Task: Search one way flight ticket for 2 adults, 2 infants in seat and 1 infant on lap in first from Akron/canton: Akron-canton Regional Airport to Gillette: Gillette Campbell County Airport on 5-1-2023. Choice of flights is JetBlue. Number of bags: 1 checked bag. Price is upto 75000. Outbound departure time preference is 23:30.
Action: Mouse moved to (225, 247)
Screenshot: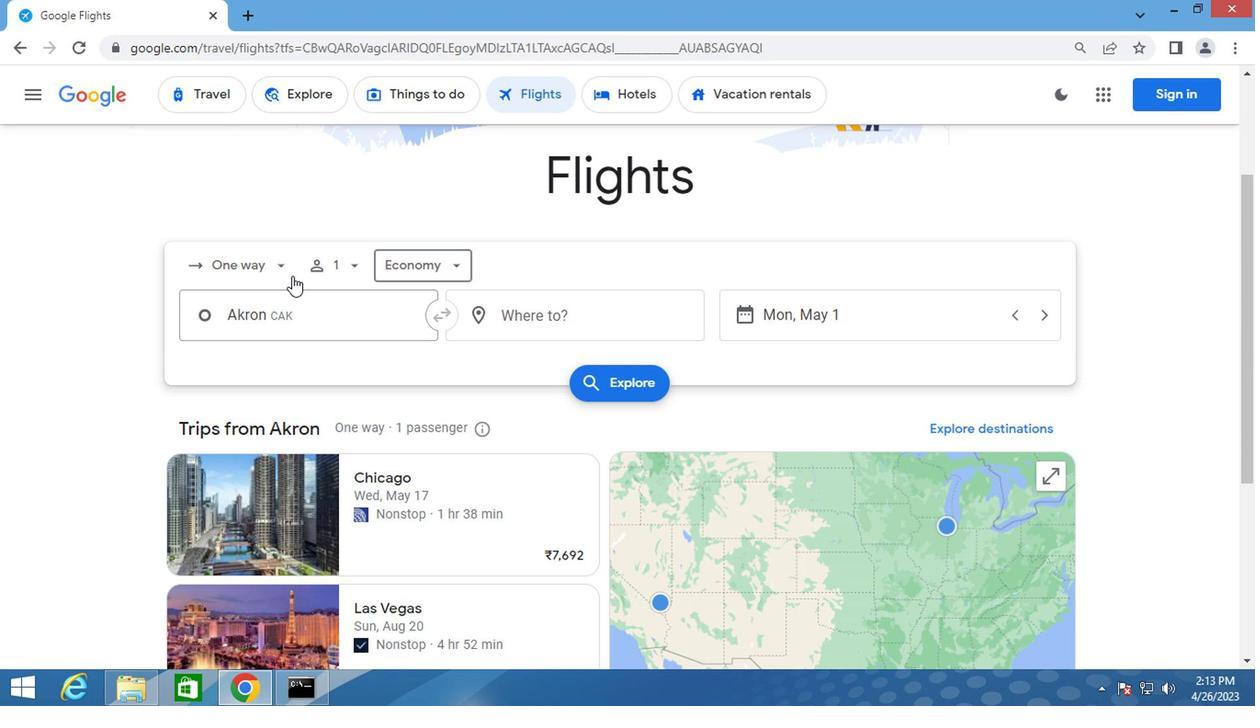 
Action: Mouse pressed left at (225, 247)
Screenshot: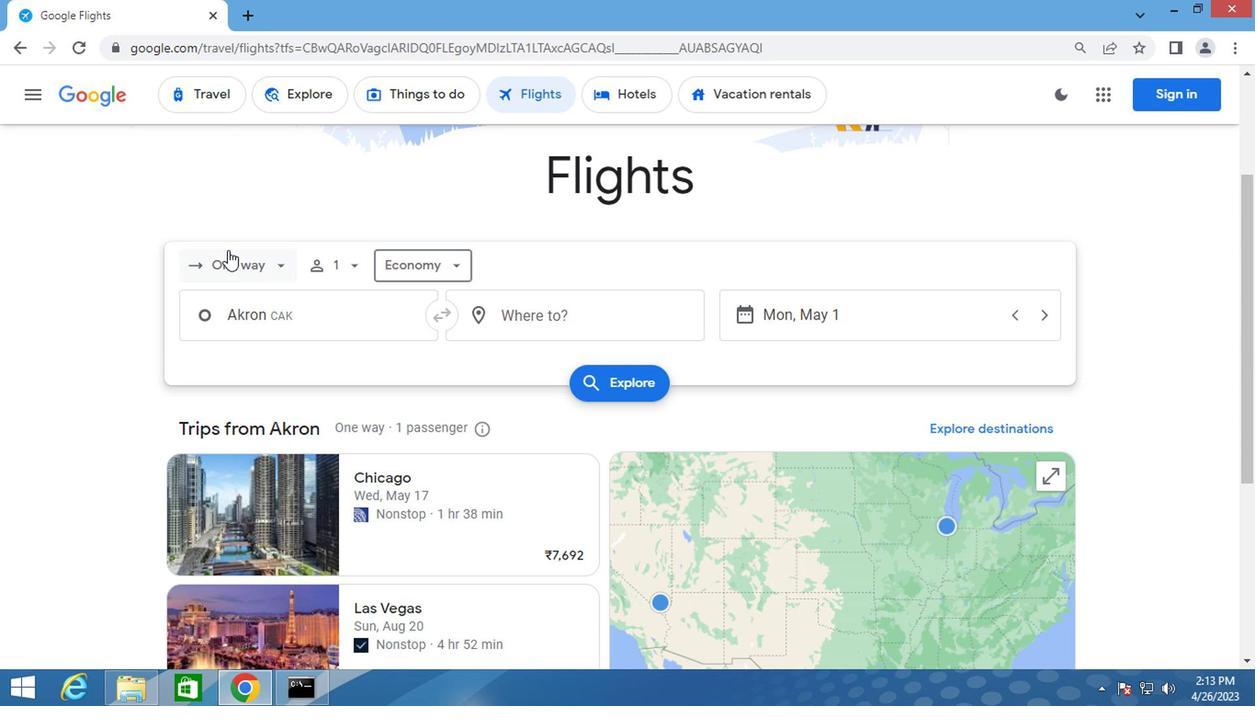 
Action: Mouse moved to (232, 342)
Screenshot: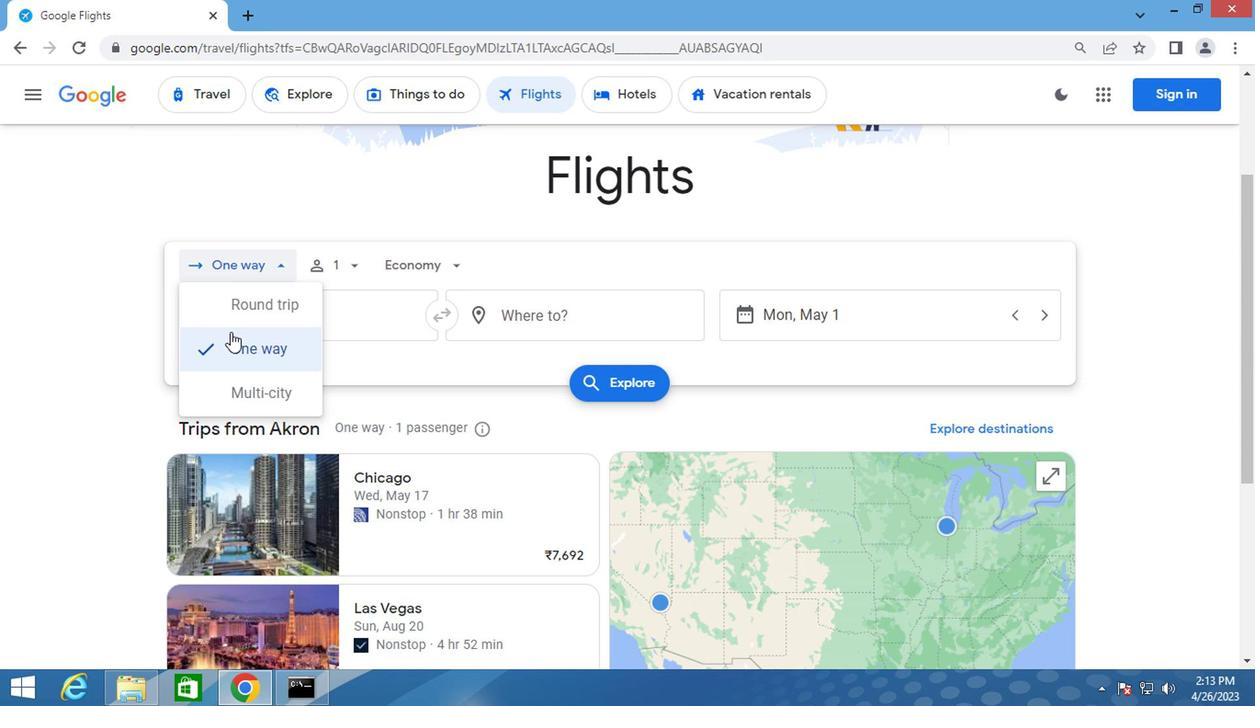 
Action: Mouse pressed left at (232, 342)
Screenshot: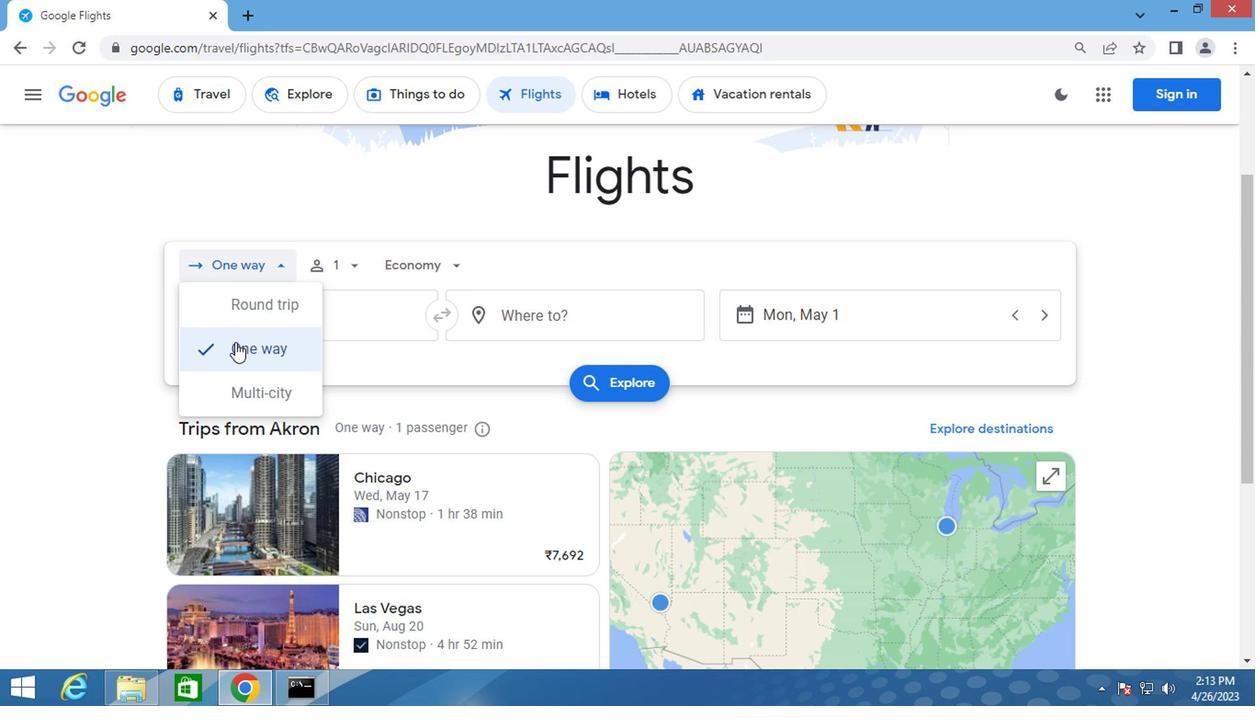 
Action: Mouse moved to (338, 265)
Screenshot: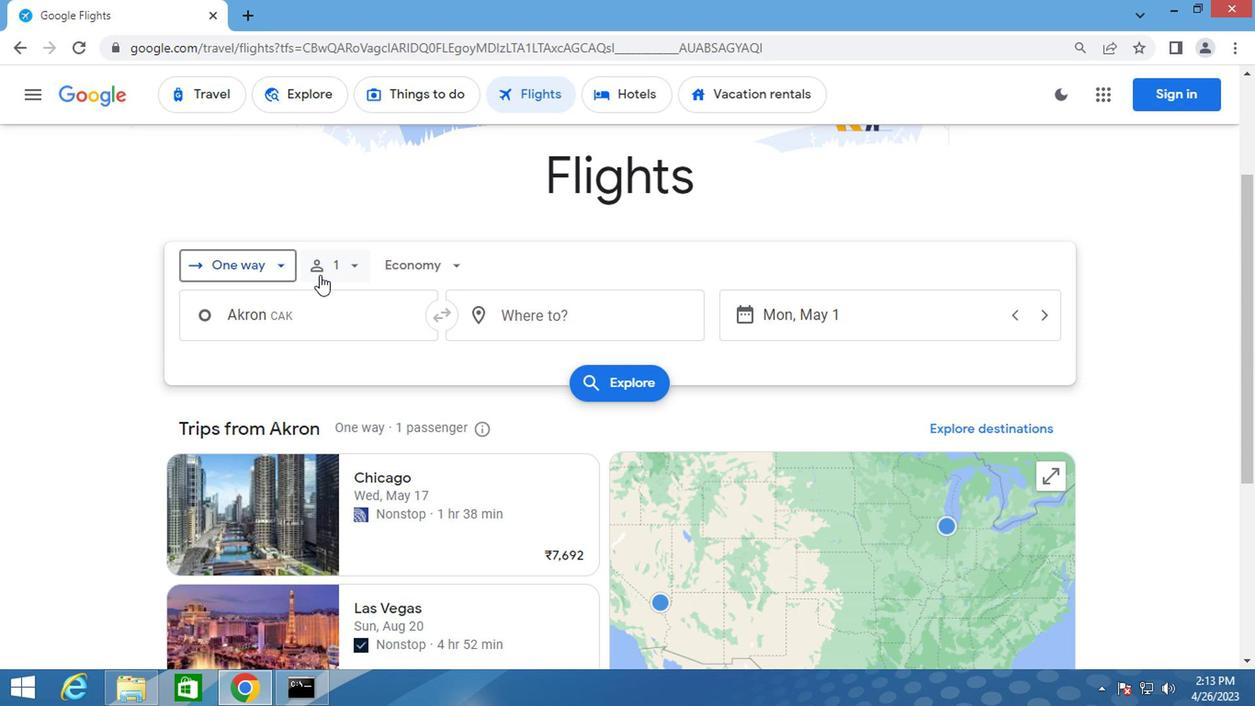 
Action: Mouse pressed left at (338, 265)
Screenshot: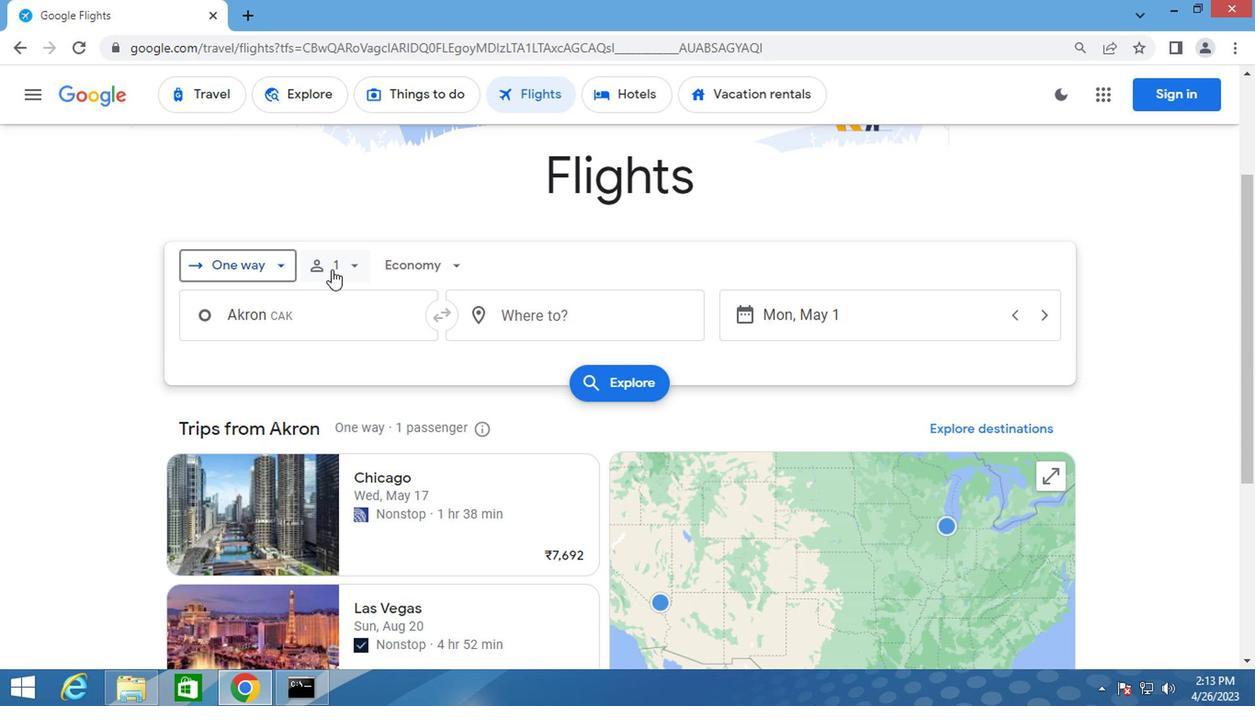 
Action: Mouse moved to (493, 319)
Screenshot: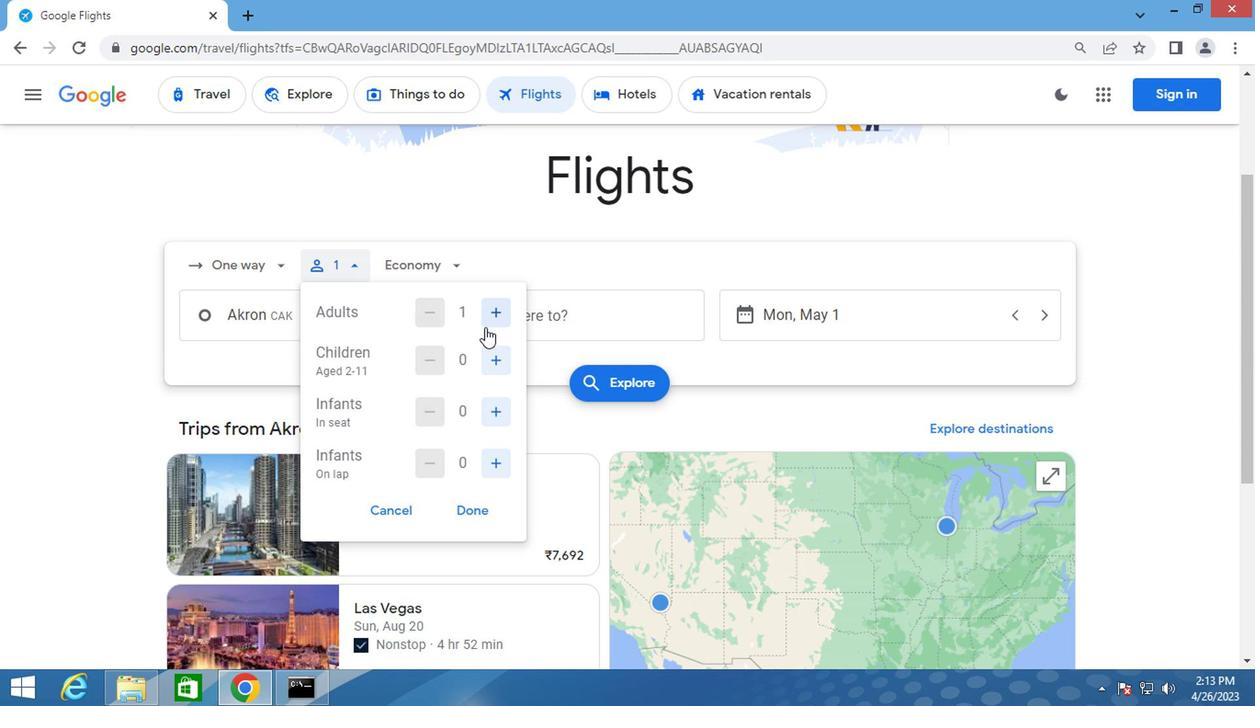 
Action: Mouse pressed left at (493, 319)
Screenshot: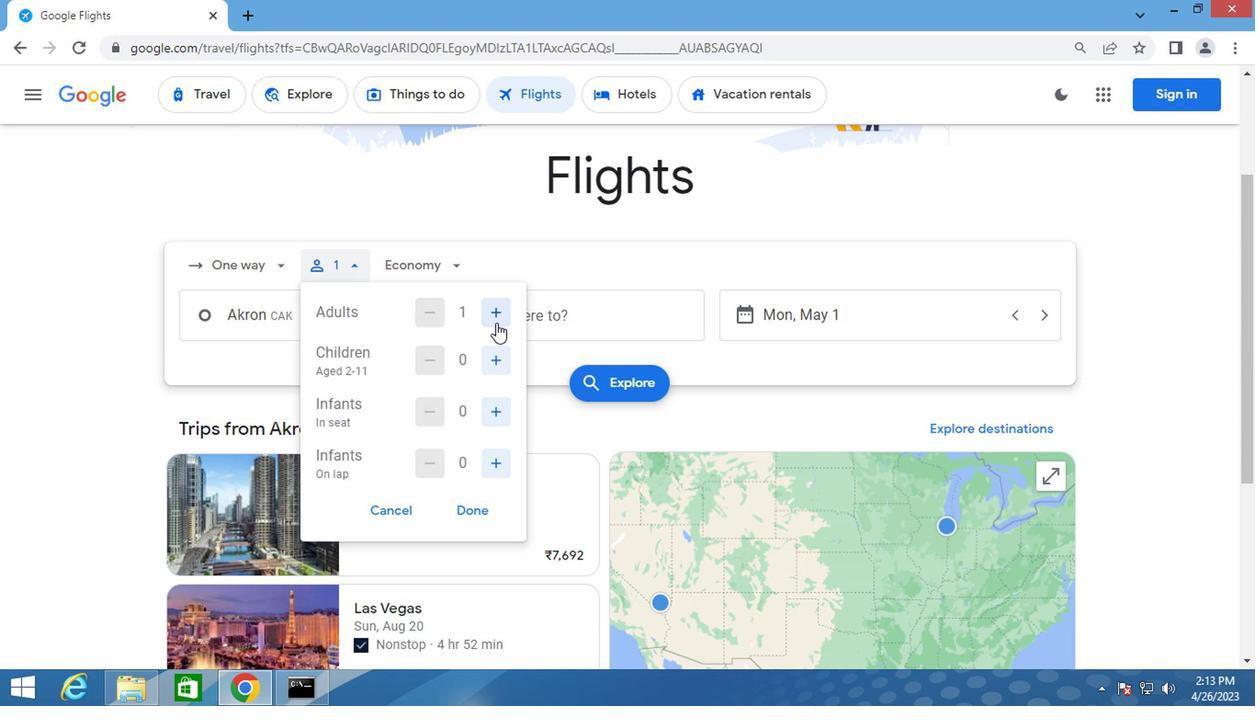 
Action: Mouse moved to (489, 410)
Screenshot: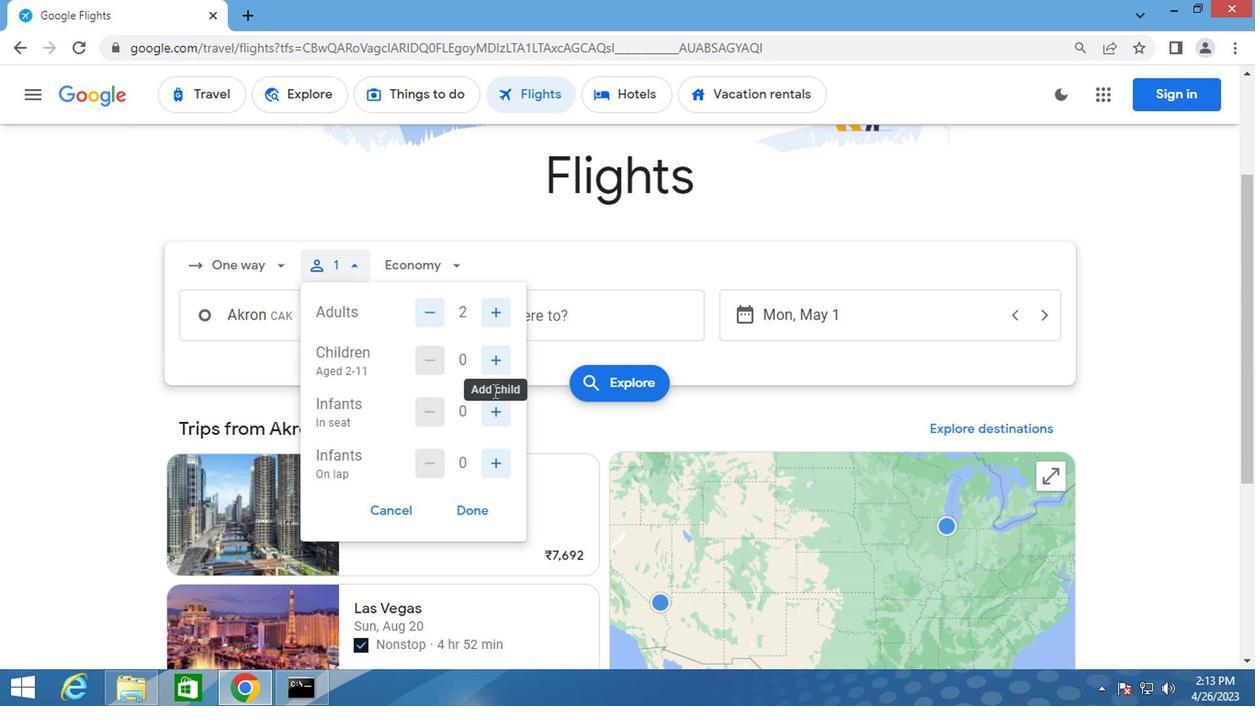 
Action: Mouse pressed left at (489, 410)
Screenshot: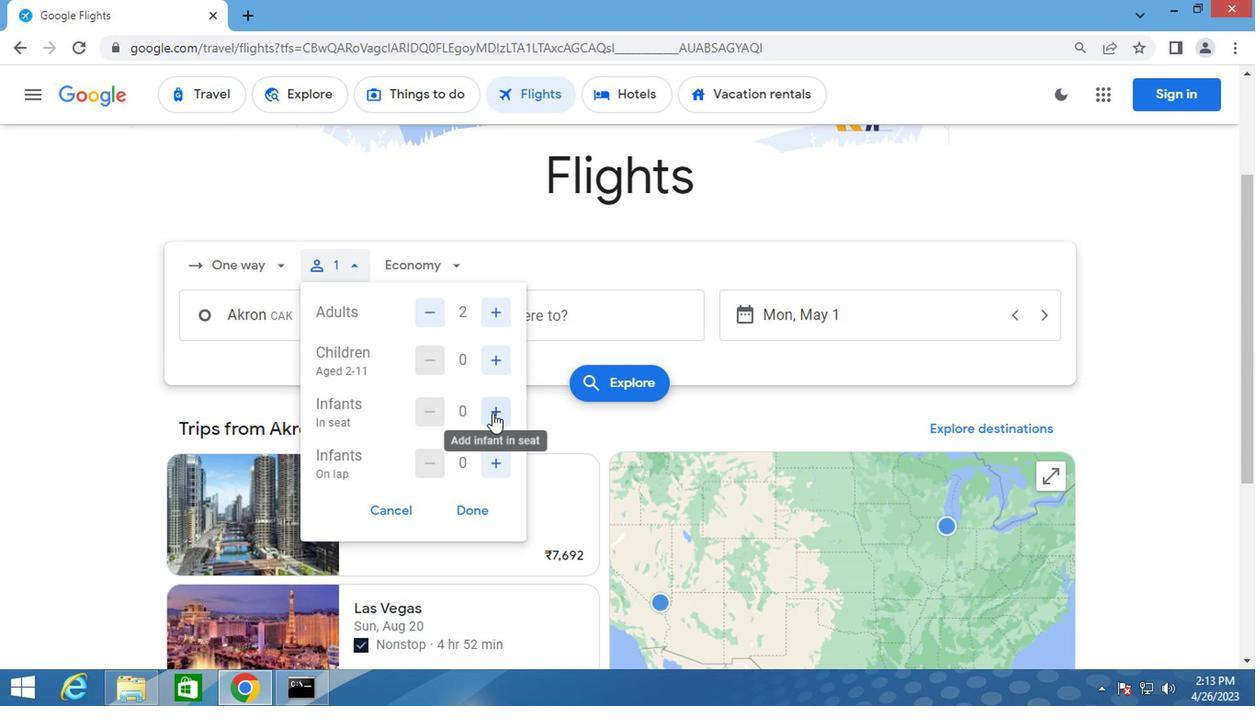 
Action: Mouse pressed left at (489, 410)
Screenshot: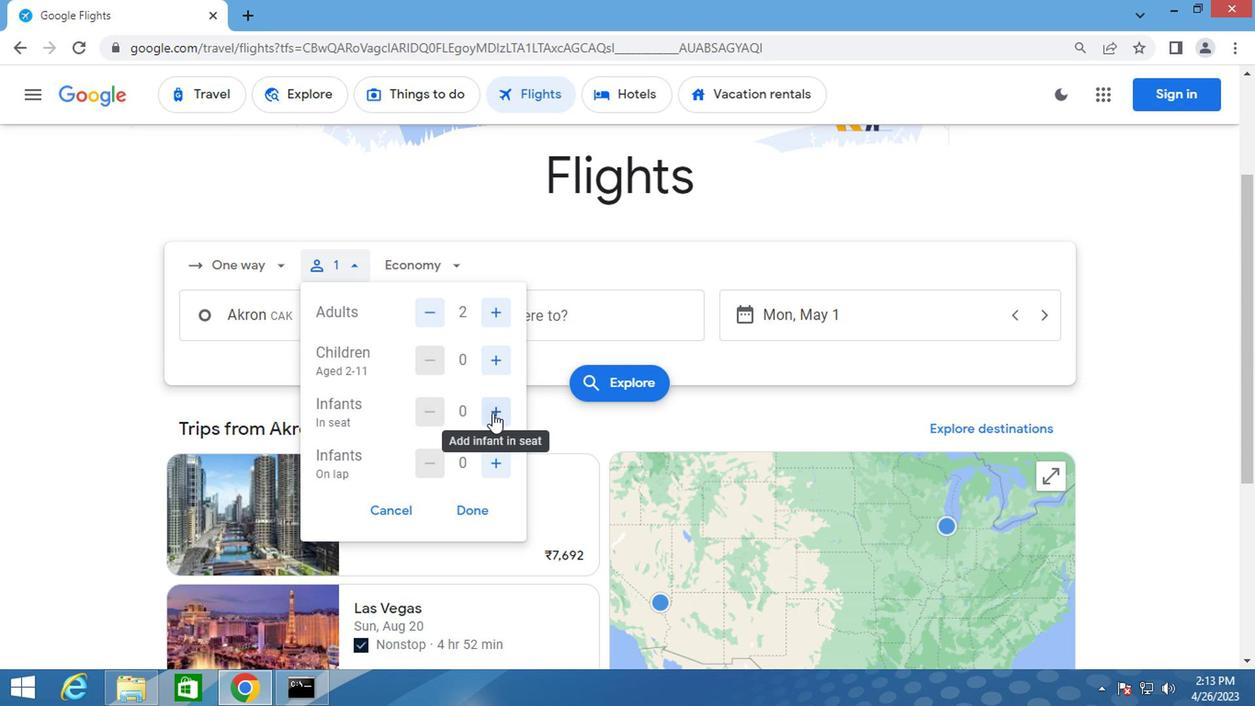 
Action: Mouse moved to (493, 451)
Screenshot: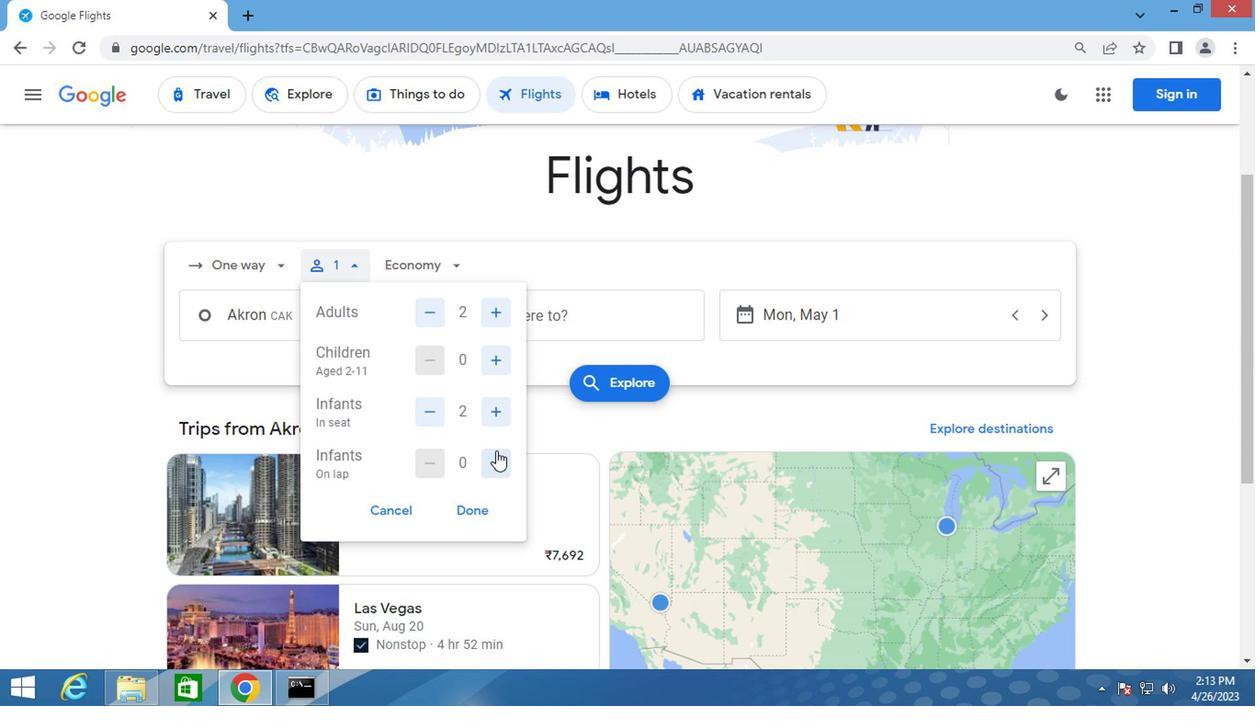 
Action: Mouse pressed left at (493, 451)
Screenshot: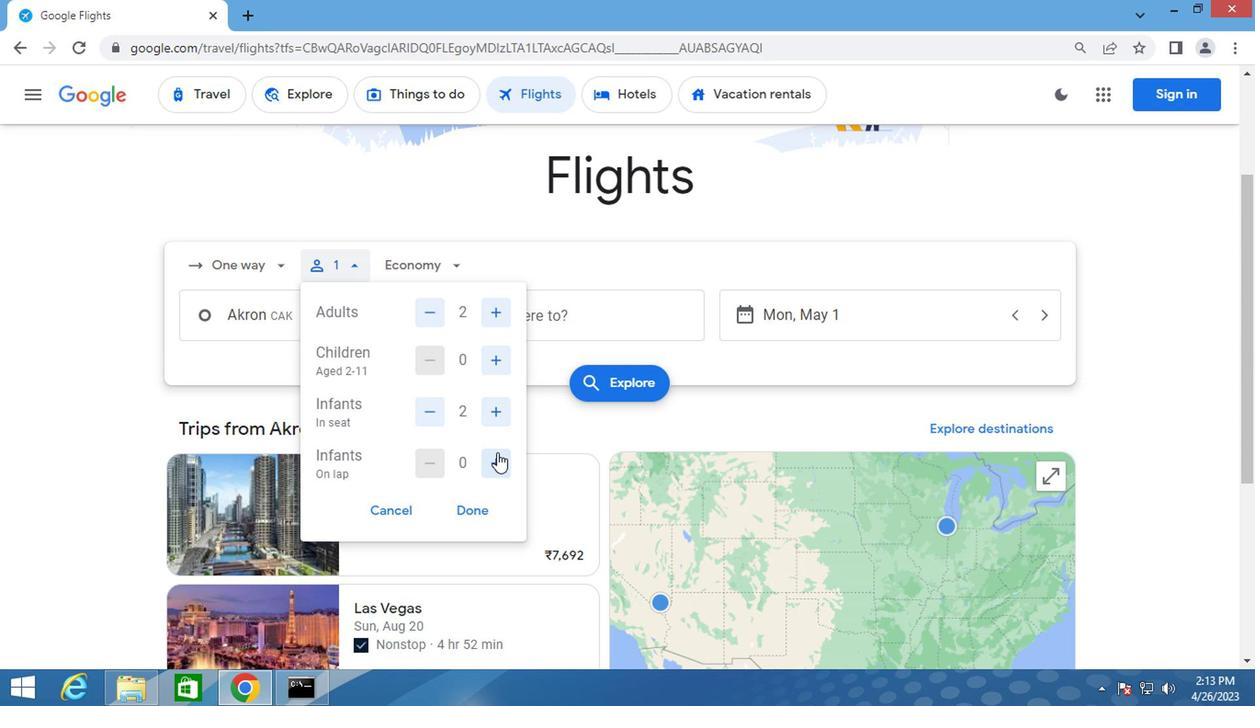 
Action: Mouse moved to (423, 274)
Screenshot: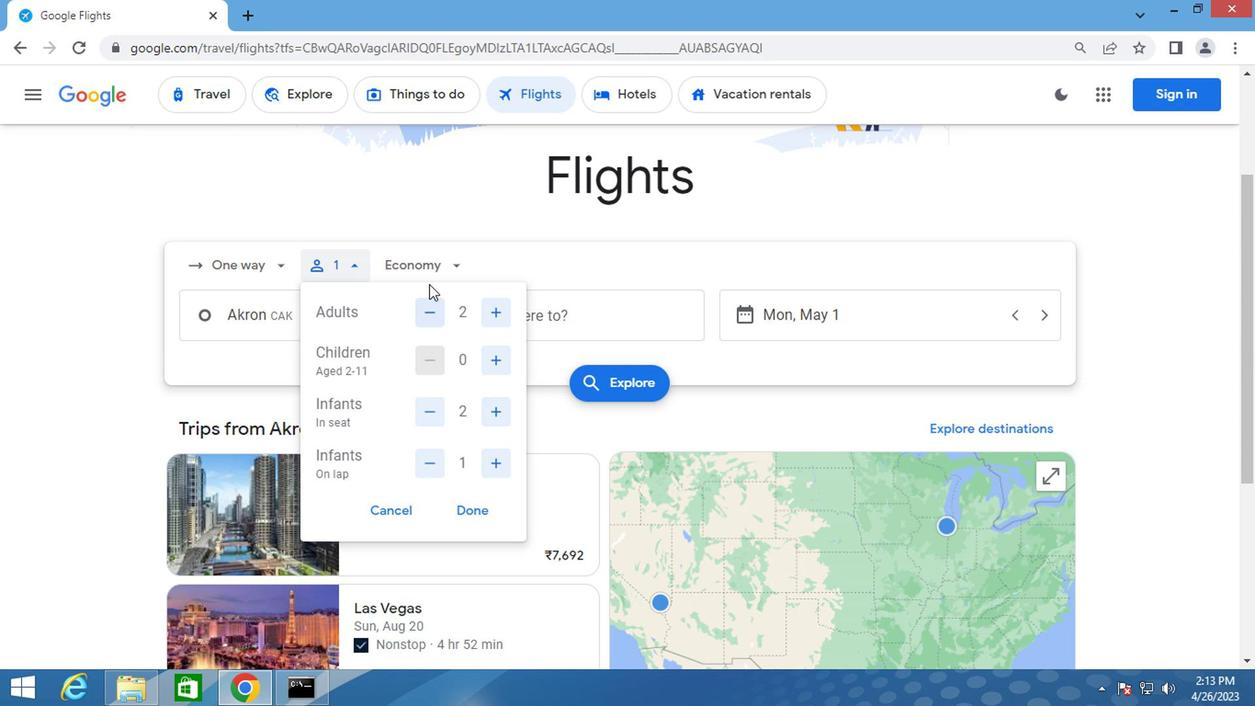 
Action: Mouse pressed left at (423, 274)
Screenshot: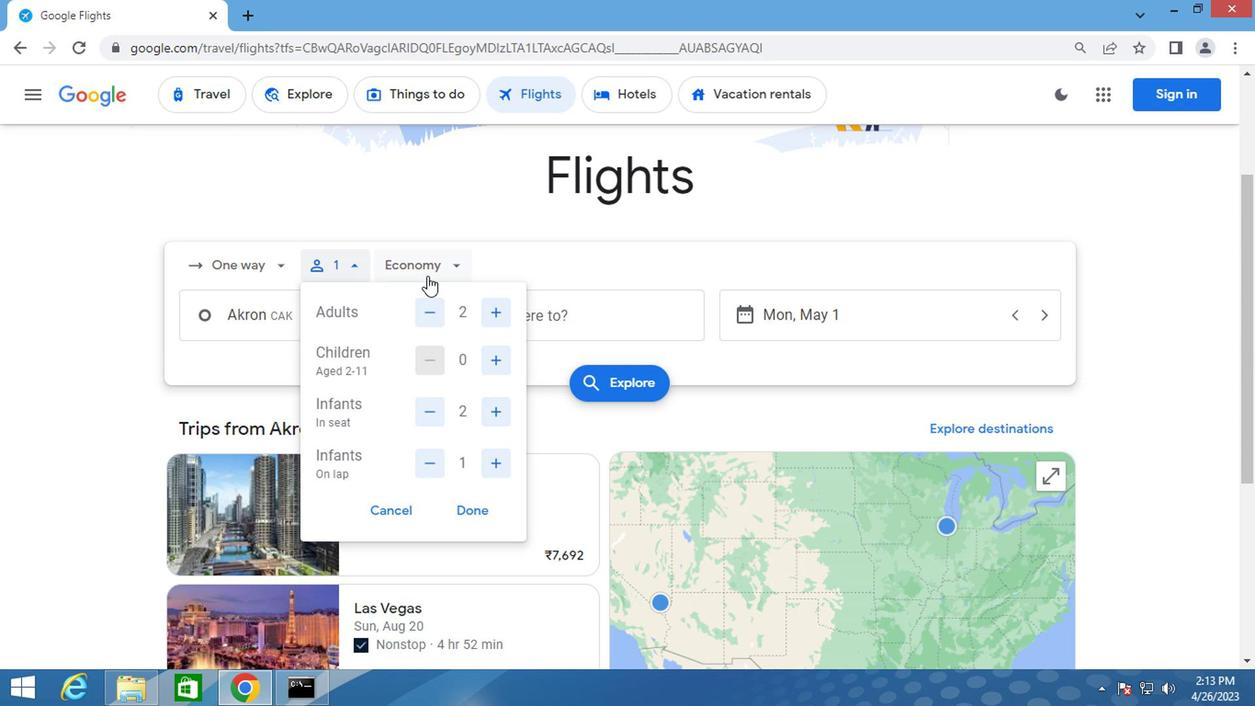 
Action: Mouse moved to (429, 428)
Screenshot: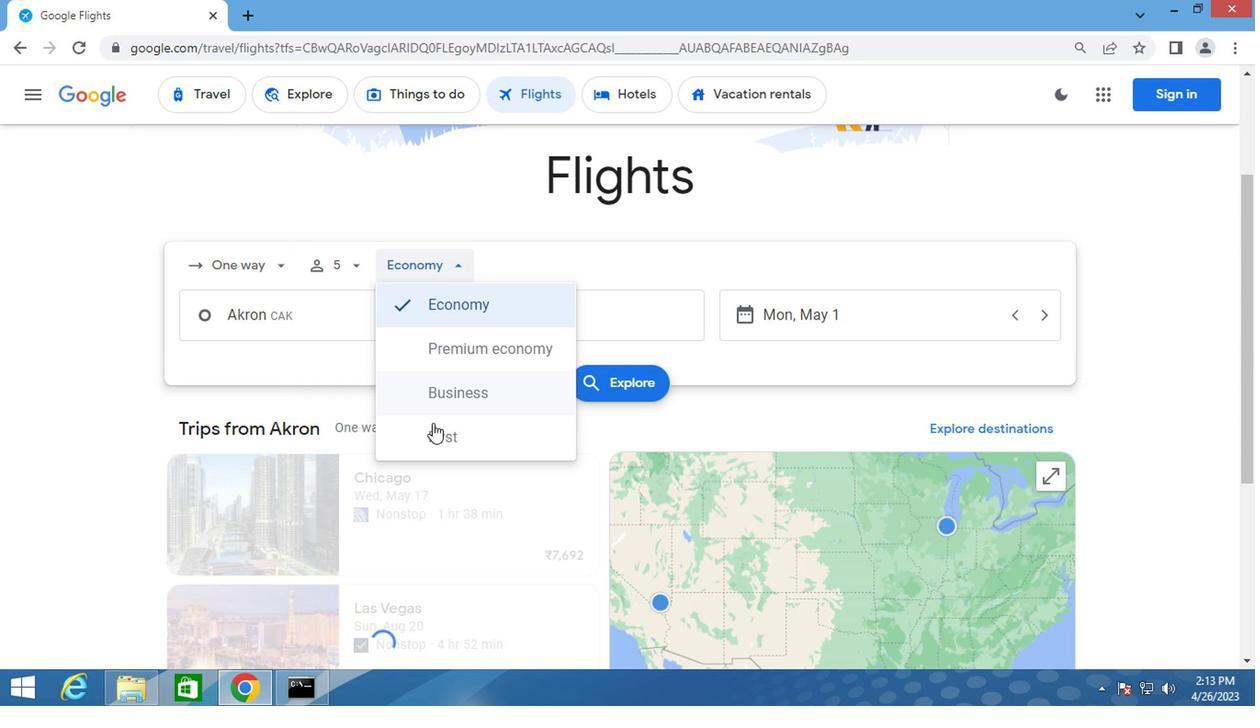 
Action: Mouse pressed left at (429, 428)
Screenshot: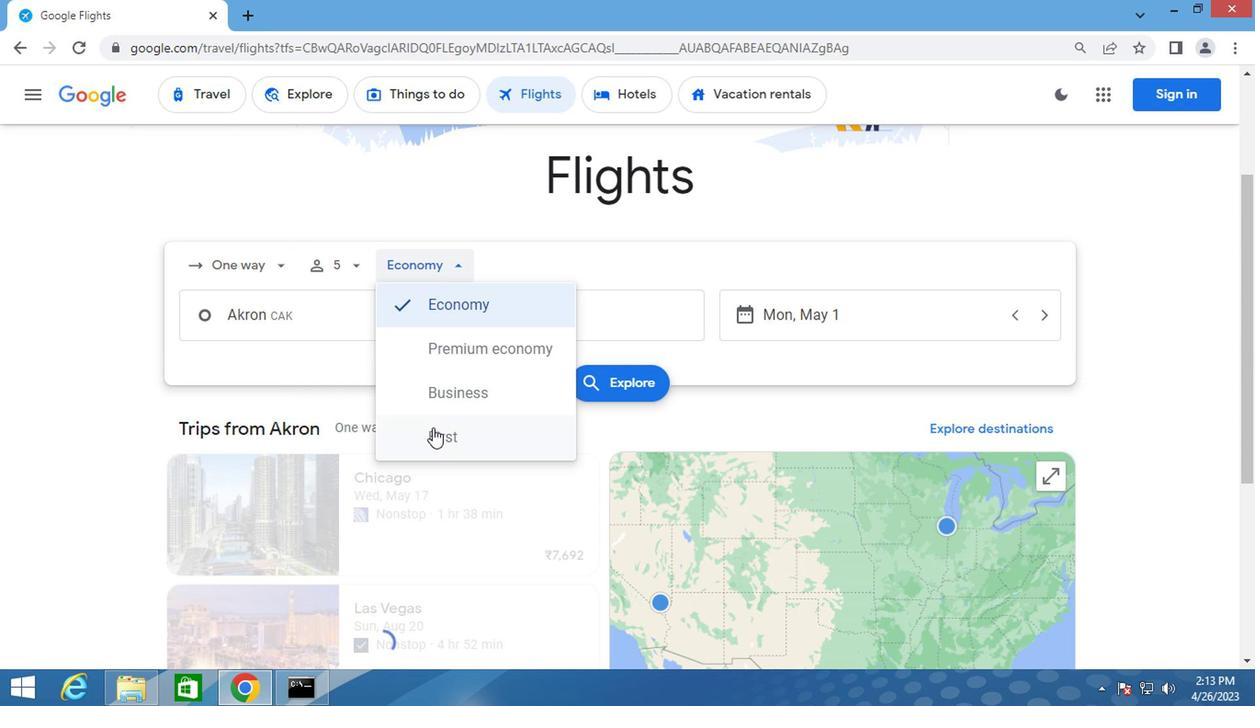 
Action: Mouse moved to (321, 325)
Screenshot: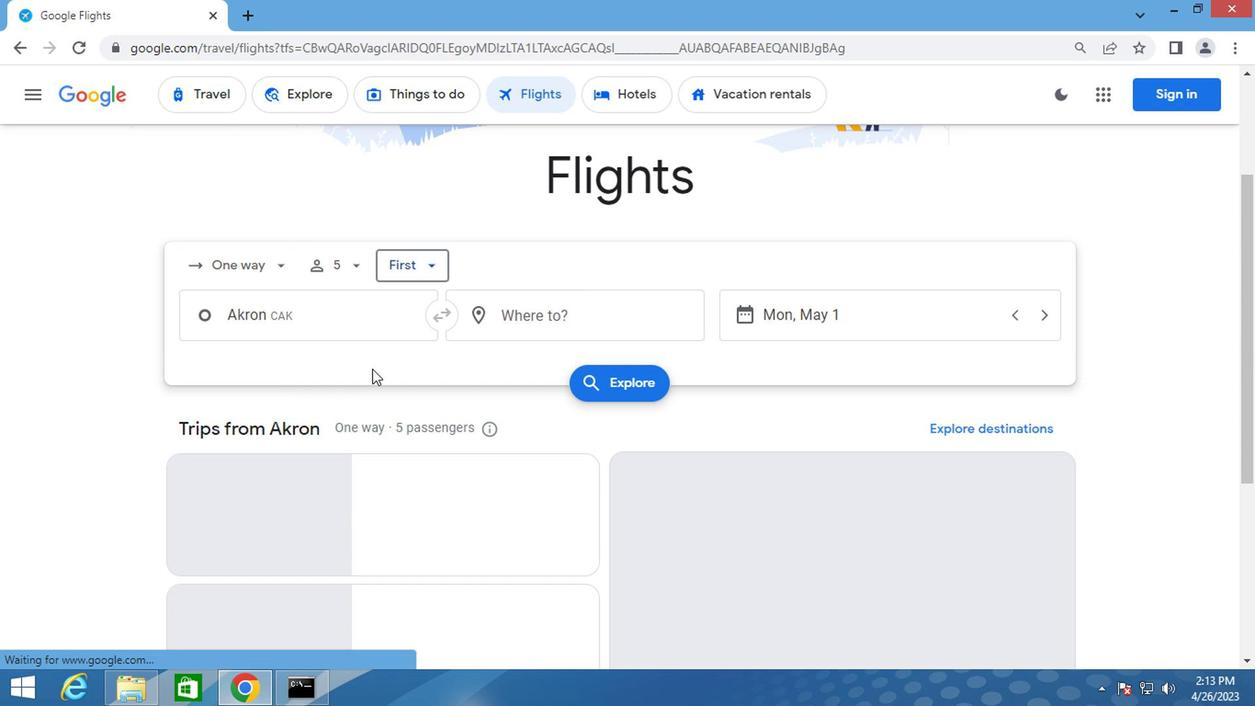 
Action: Mouse pressed left at (321, 325)
Screenshot: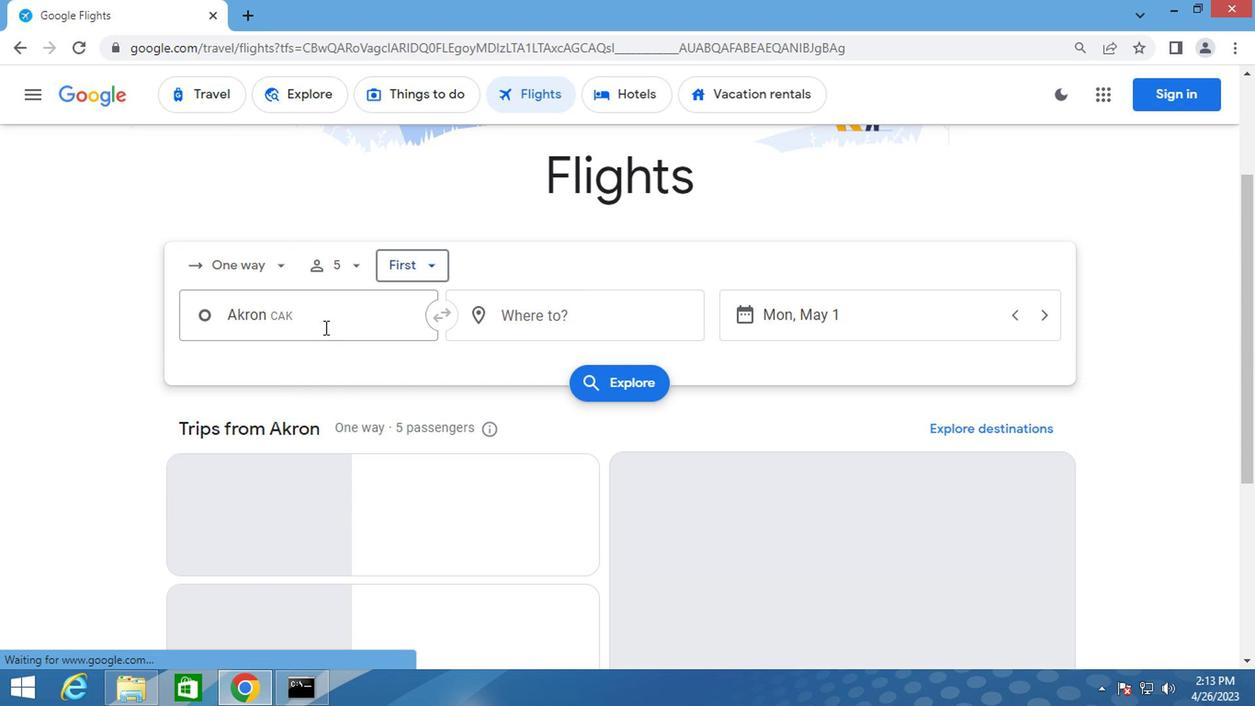 
Action: Mouse moved to (320, 323)
Screenshot: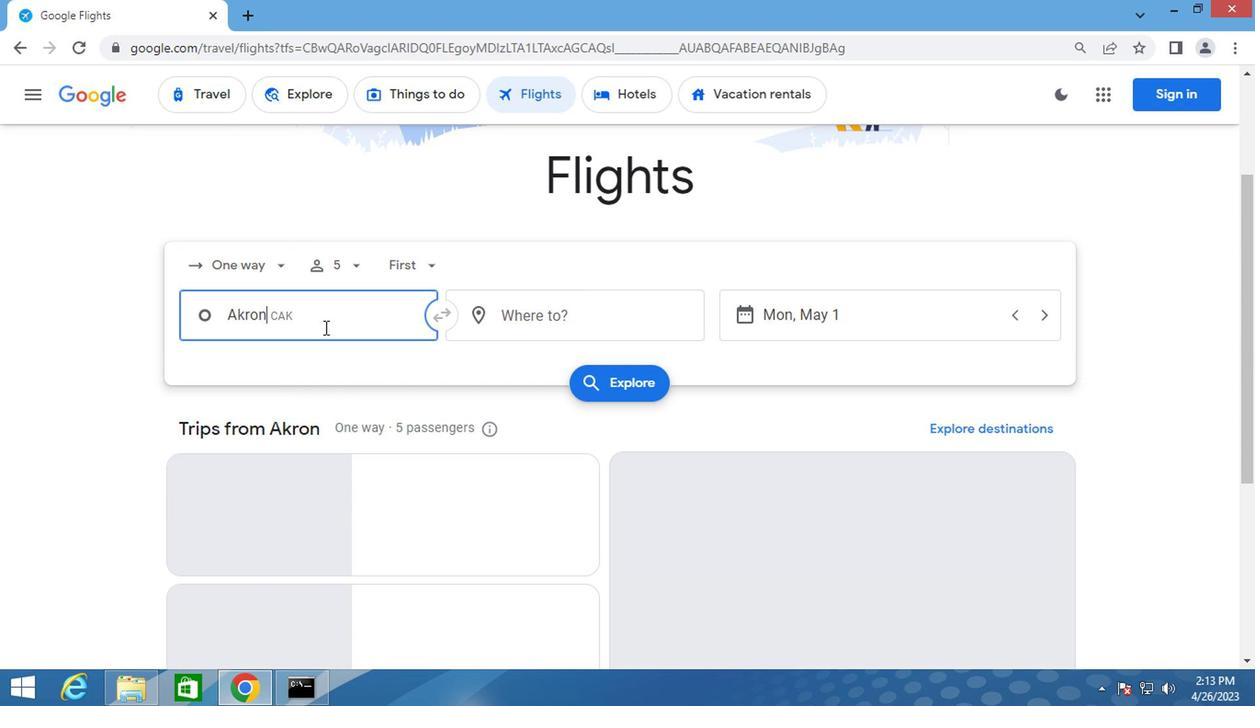 
Action: Key pressed akron
Screenshot: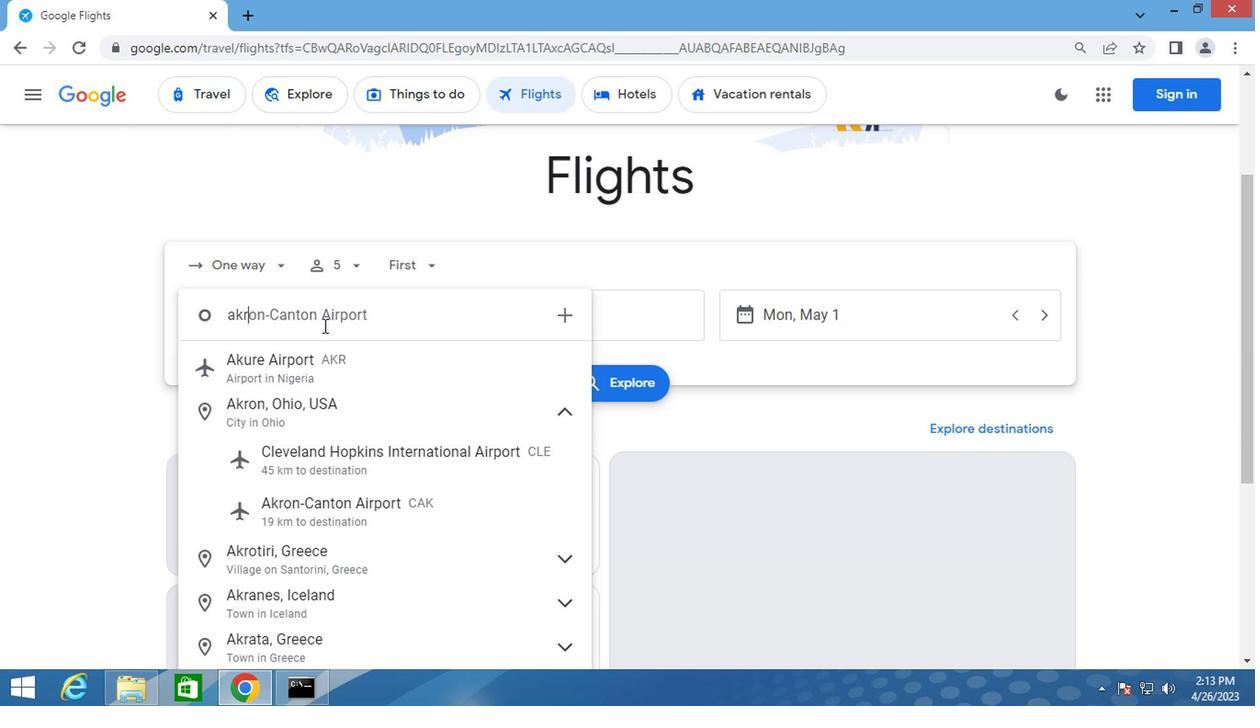 
Action: Mouse moved to (292, 454)
Screenshot: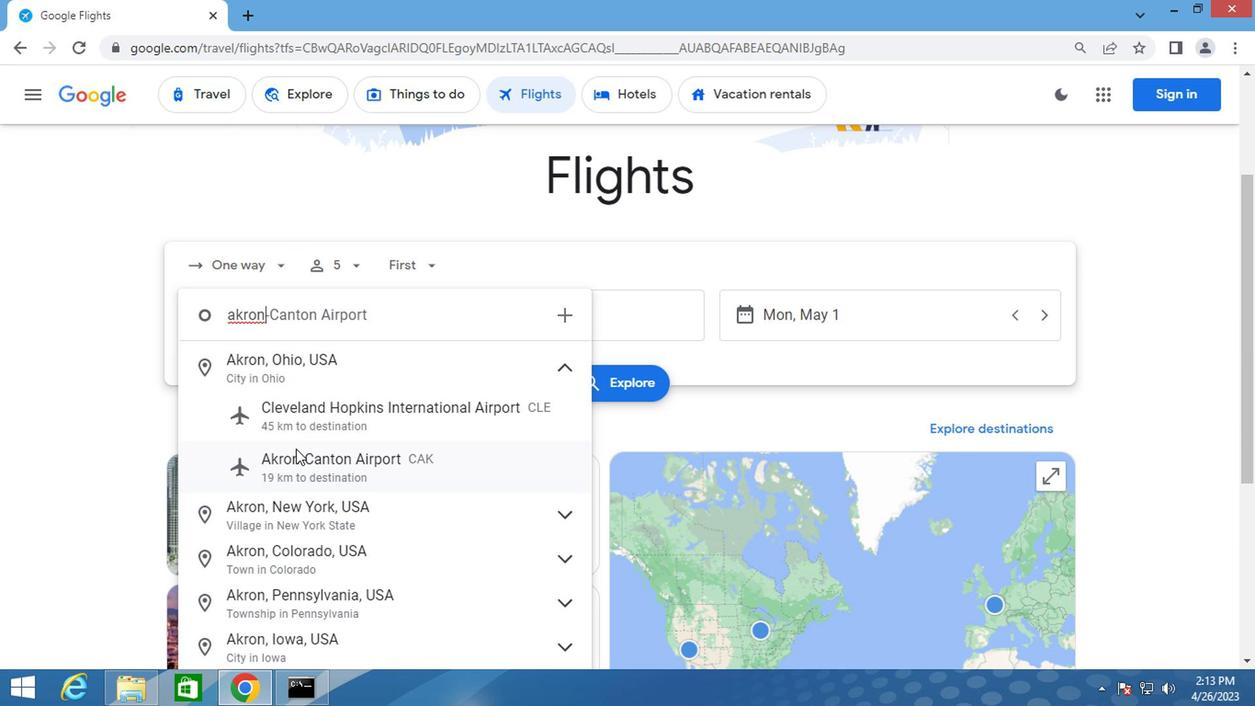 
Action: Mouse pressed left at (292, 454)
Screenshot: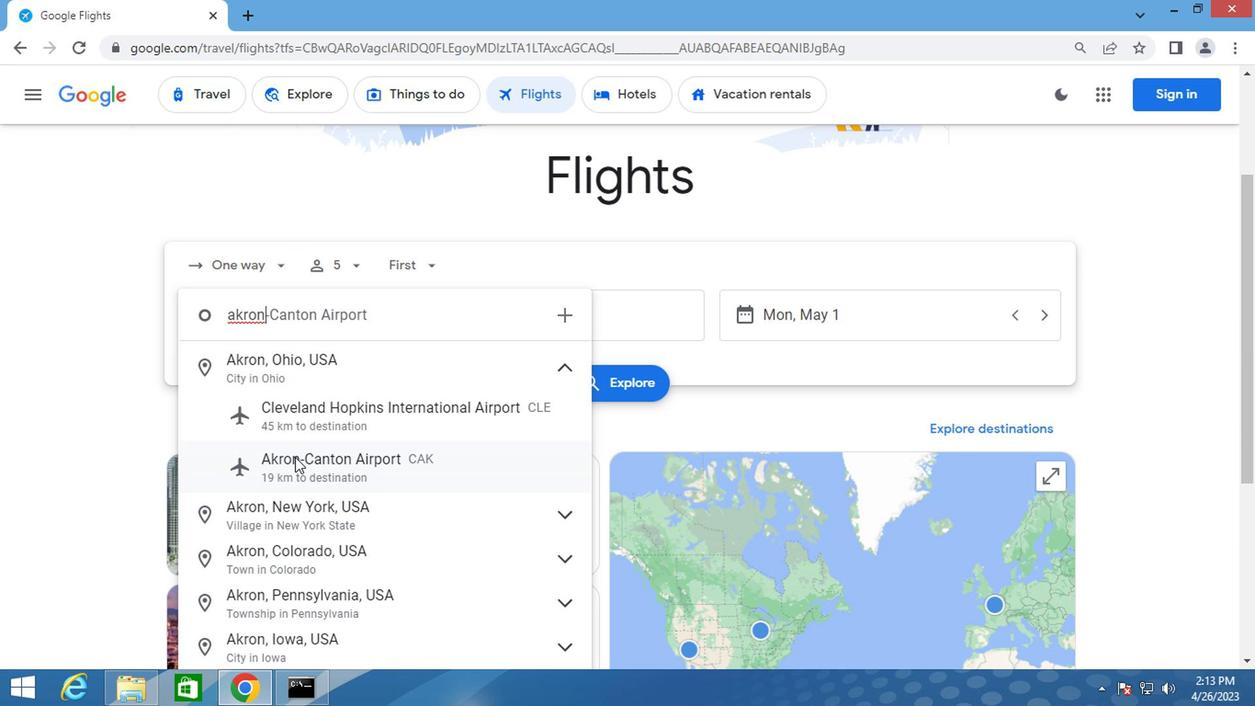 
Action: Mouse moved to (558, 308)
Screenshot: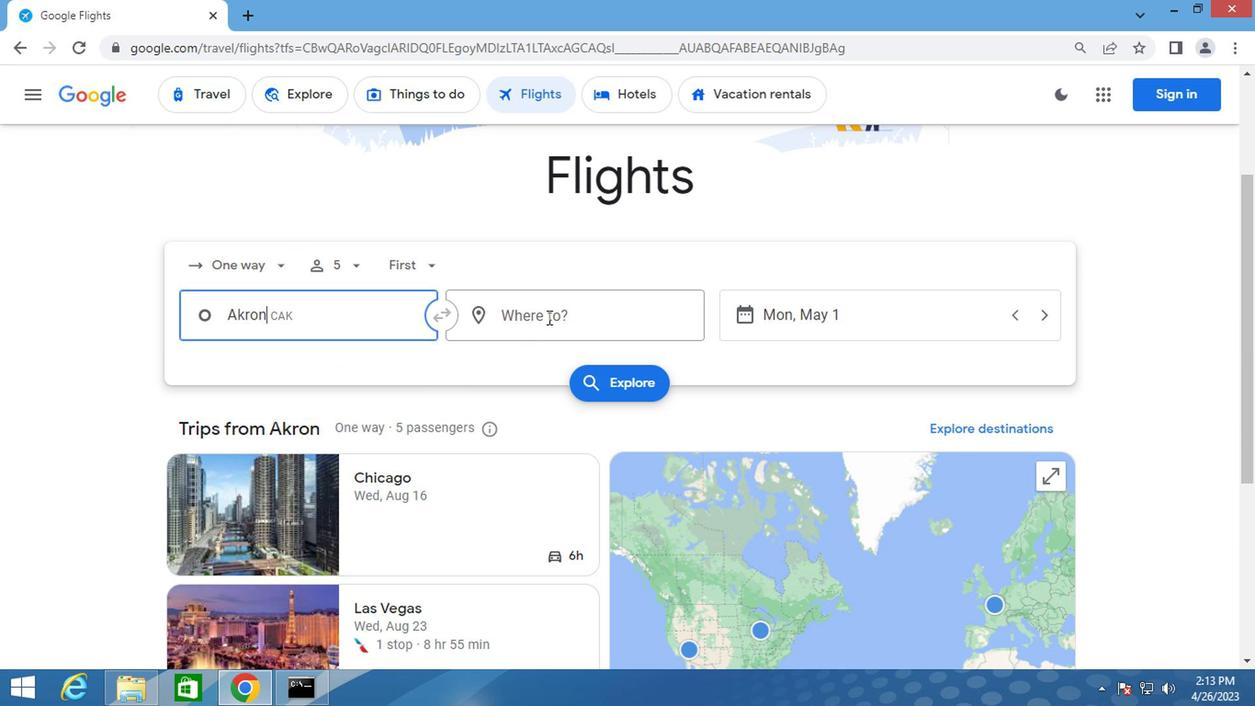 
Action: Mouse pressed left at (558, 308)
Screenshot: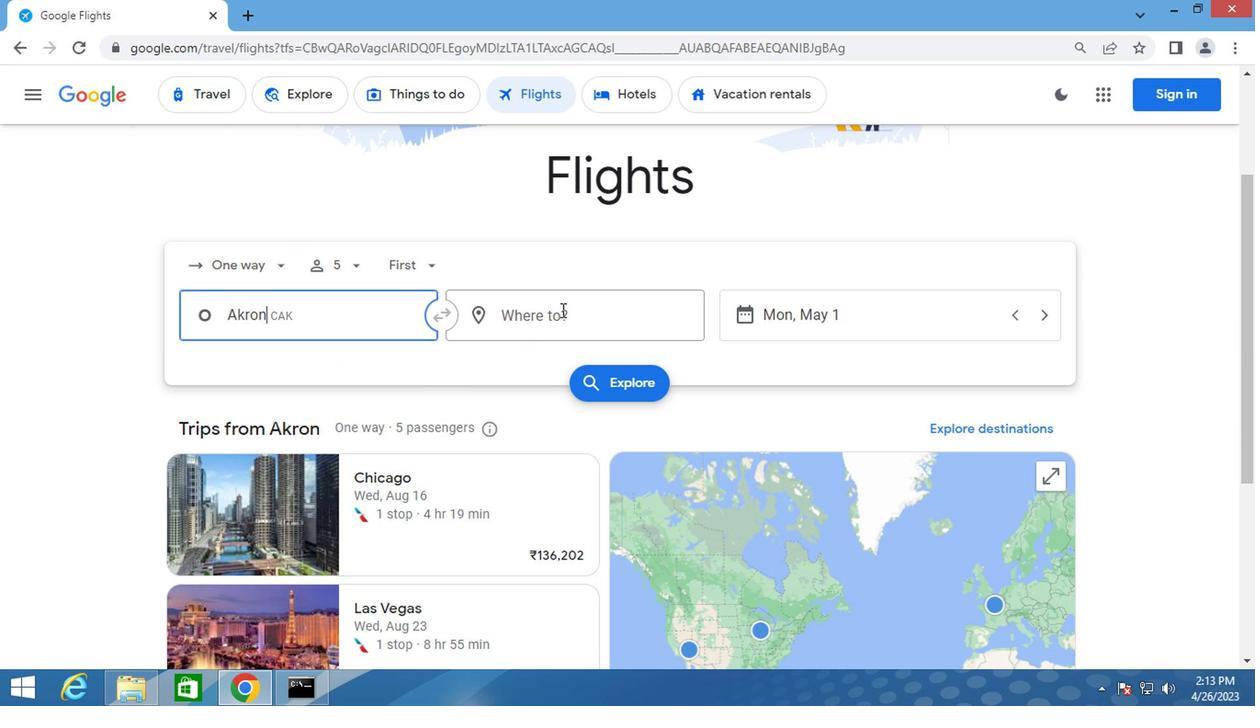 
Action: Mouse moved to (525, 311)
Screenshot: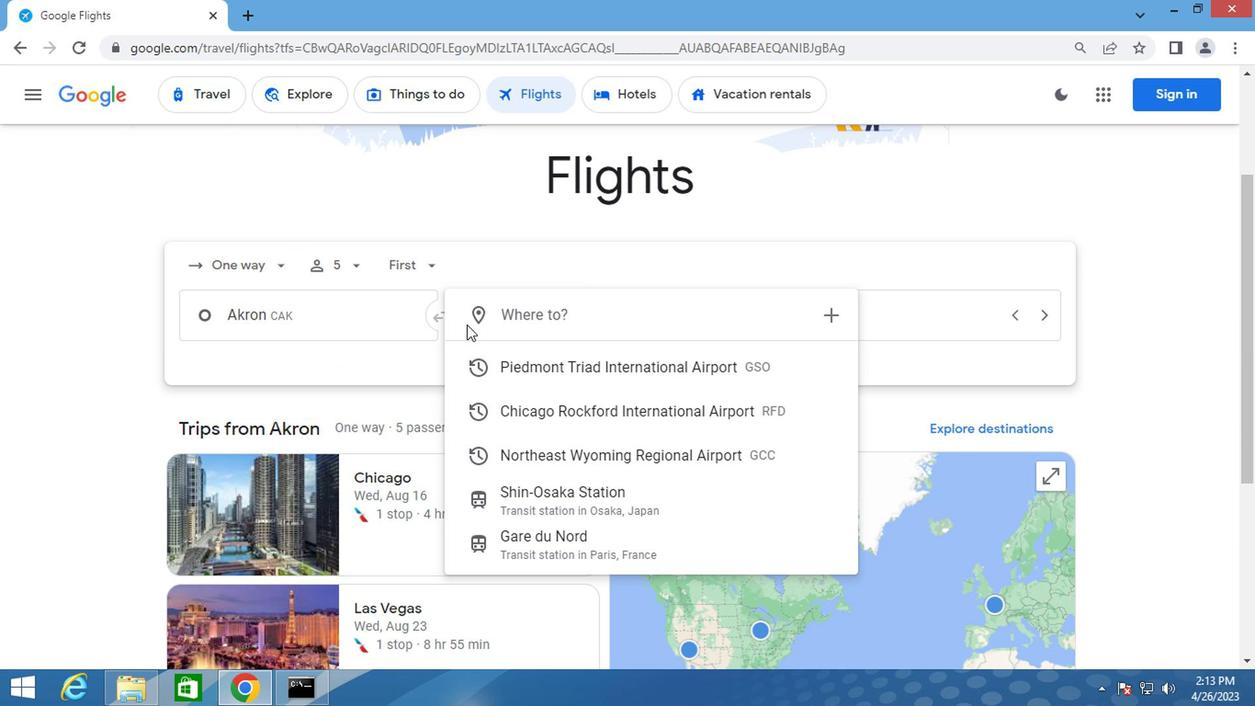 
Action: Key pressed gille
Screenshot: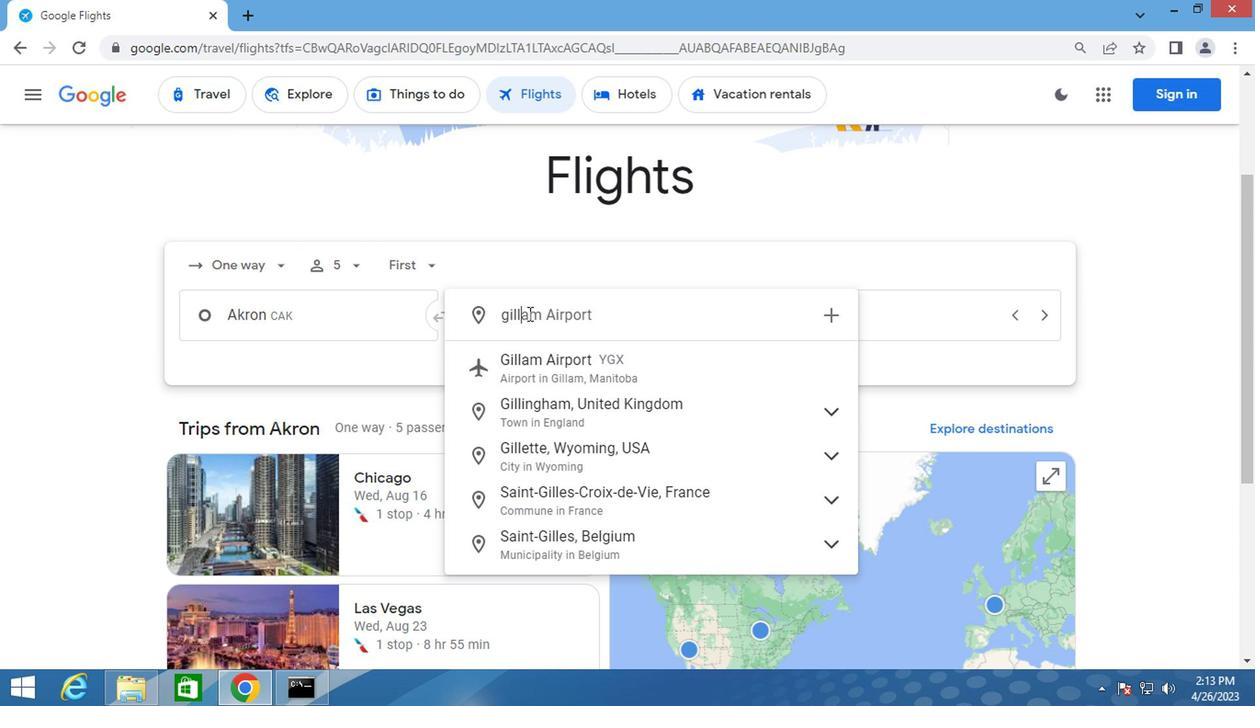 
Action: Mouse moved to (586, 405)
Screenshot: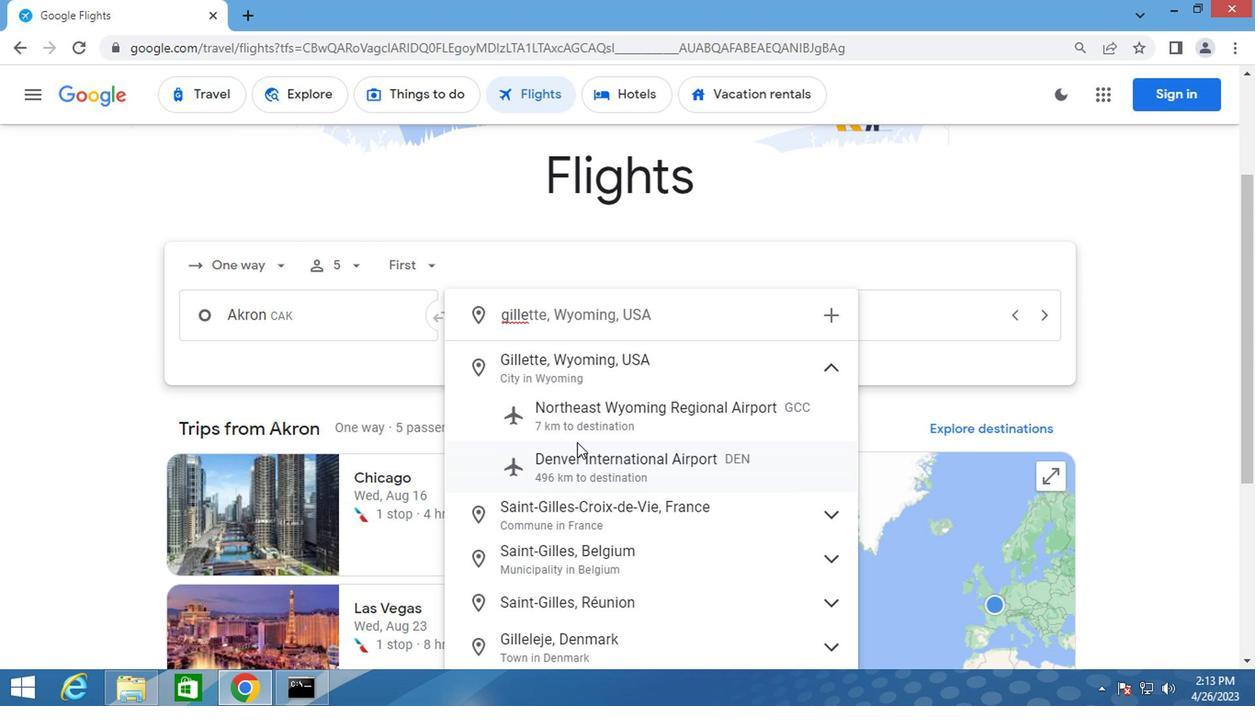 
Action: Mouse pressed left at (586, 405)
Screenshot: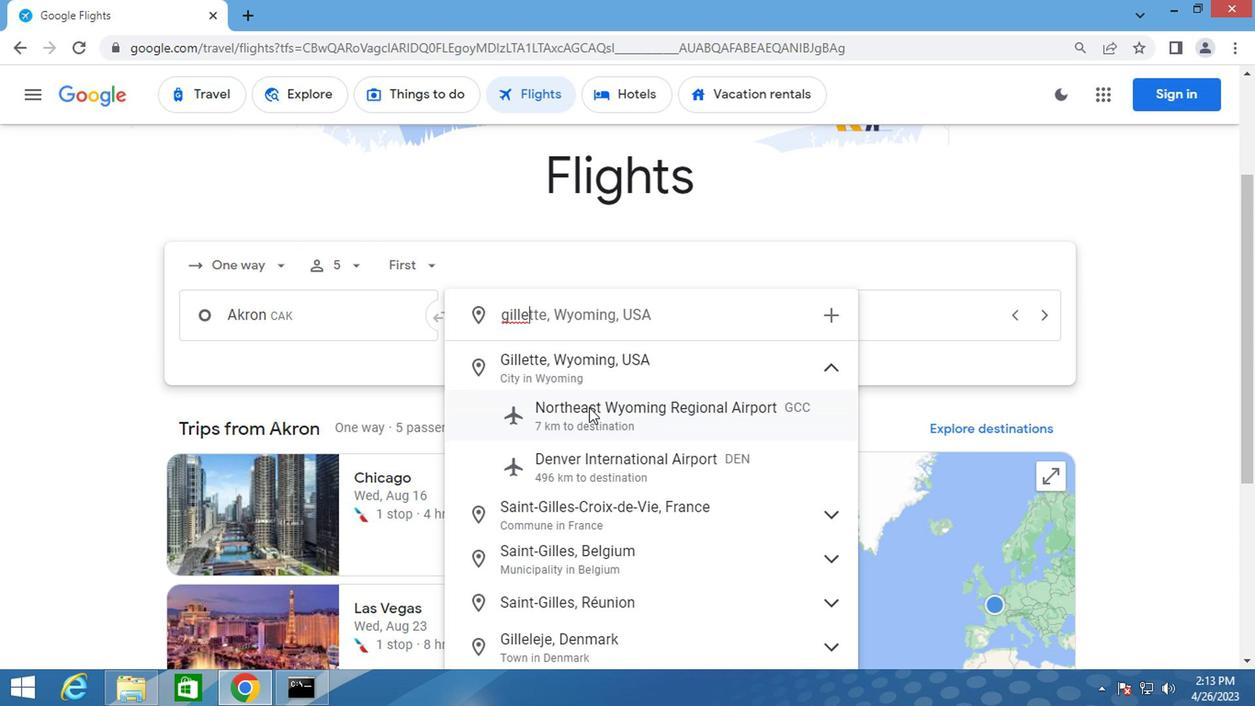 
Action: Mouse moved to (792, 325)
Screenshot: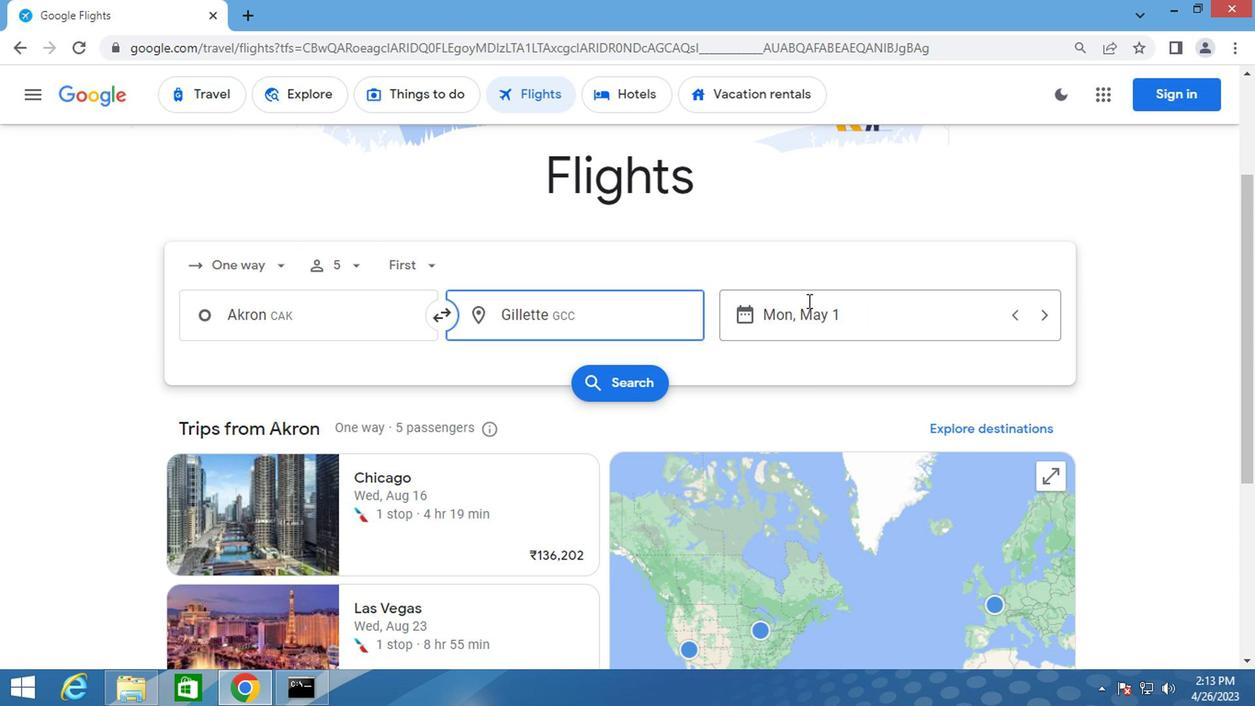 
Action: Mouse pressed left at (792, 325)
Screenshot: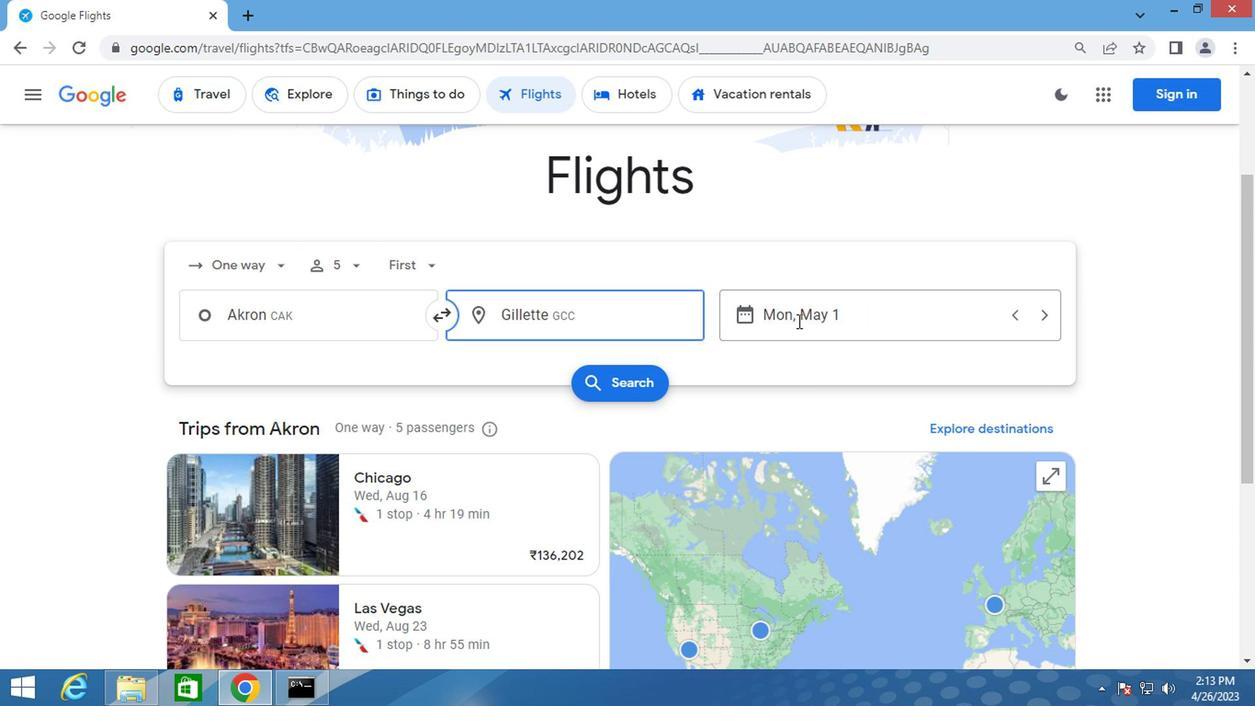 
Action: Mouse moved to (812, 328)
Screenshot: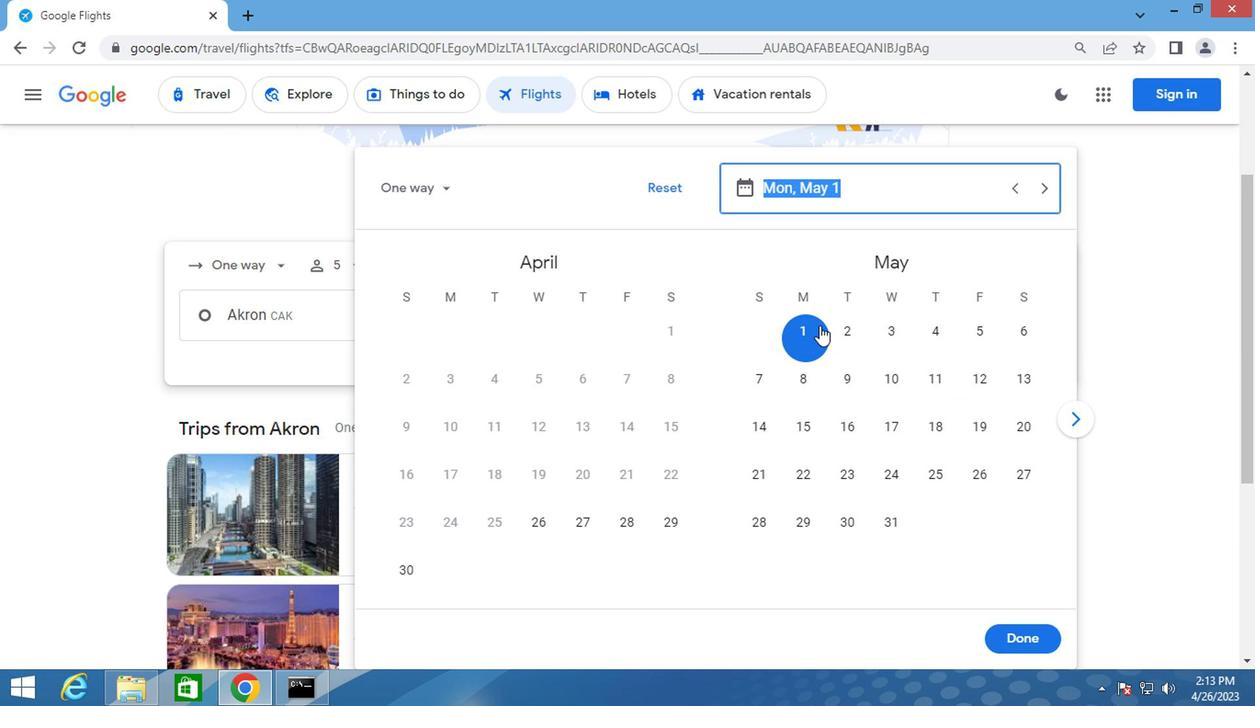 
Action: Mouse pressed left at (812, 328)
Screenshot: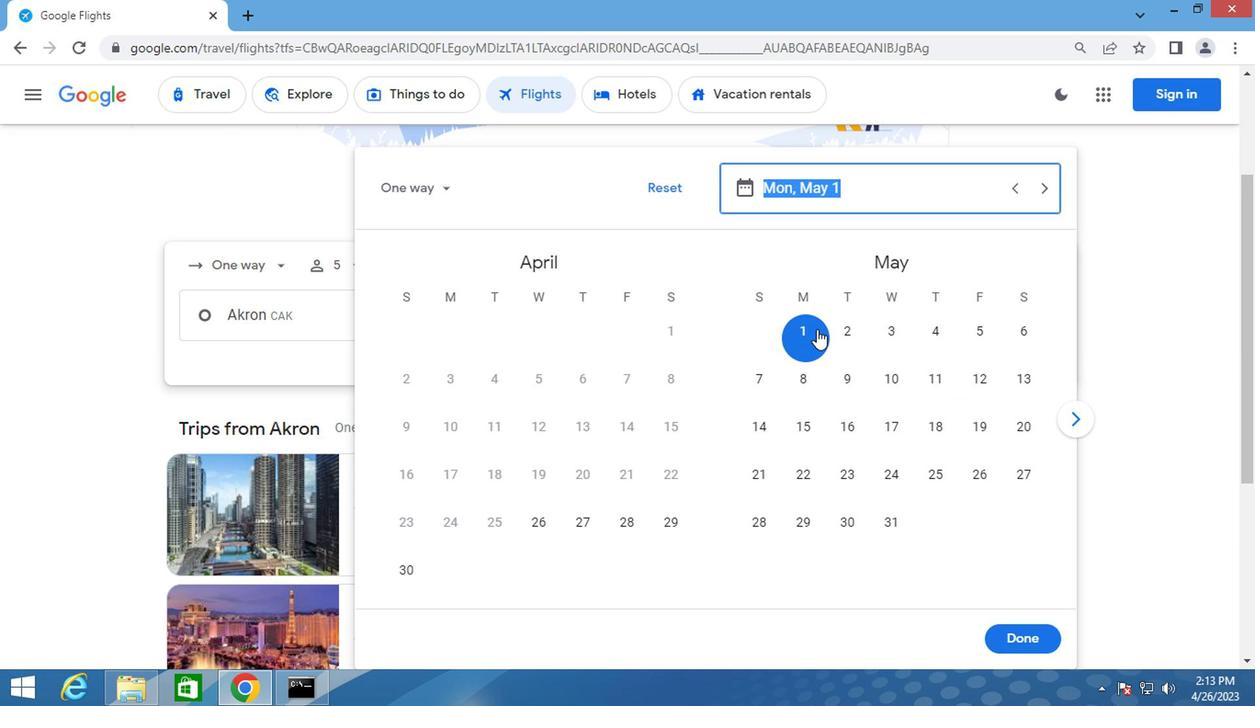 
Action: Mouse moved to (1002, 629)
Screenshot: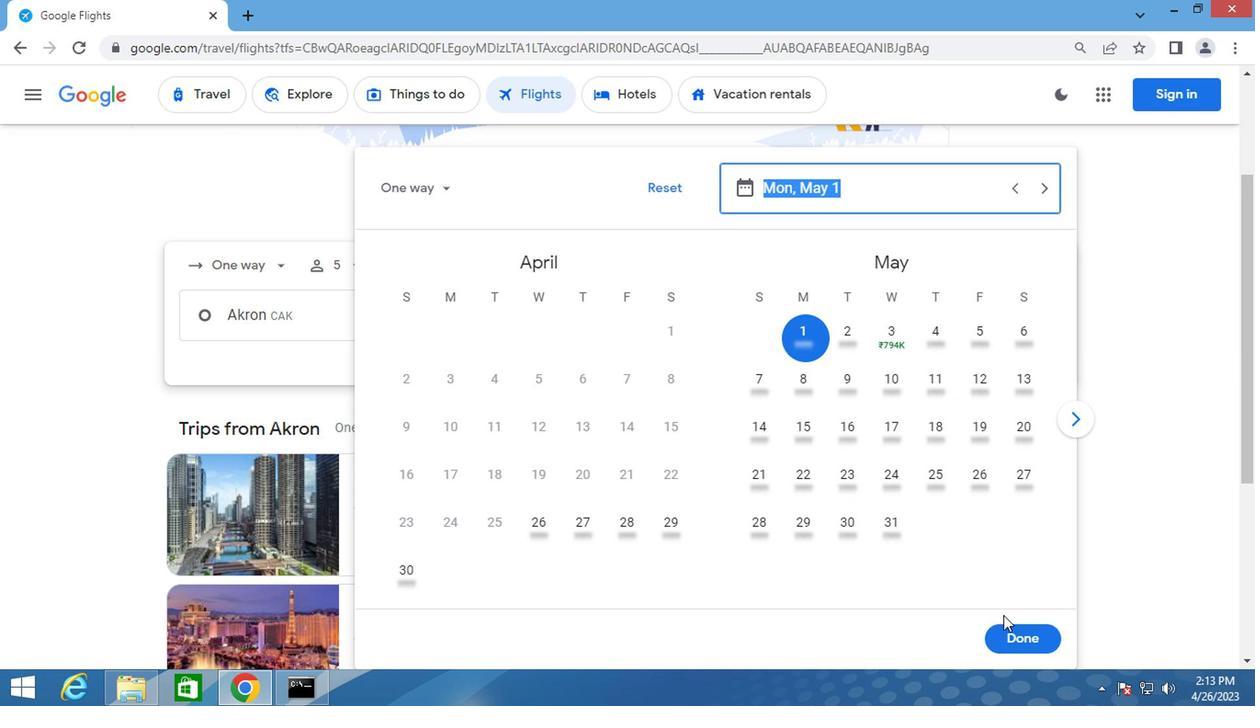
Action: Mouse pressed left at (1002, 629)
Screenshot: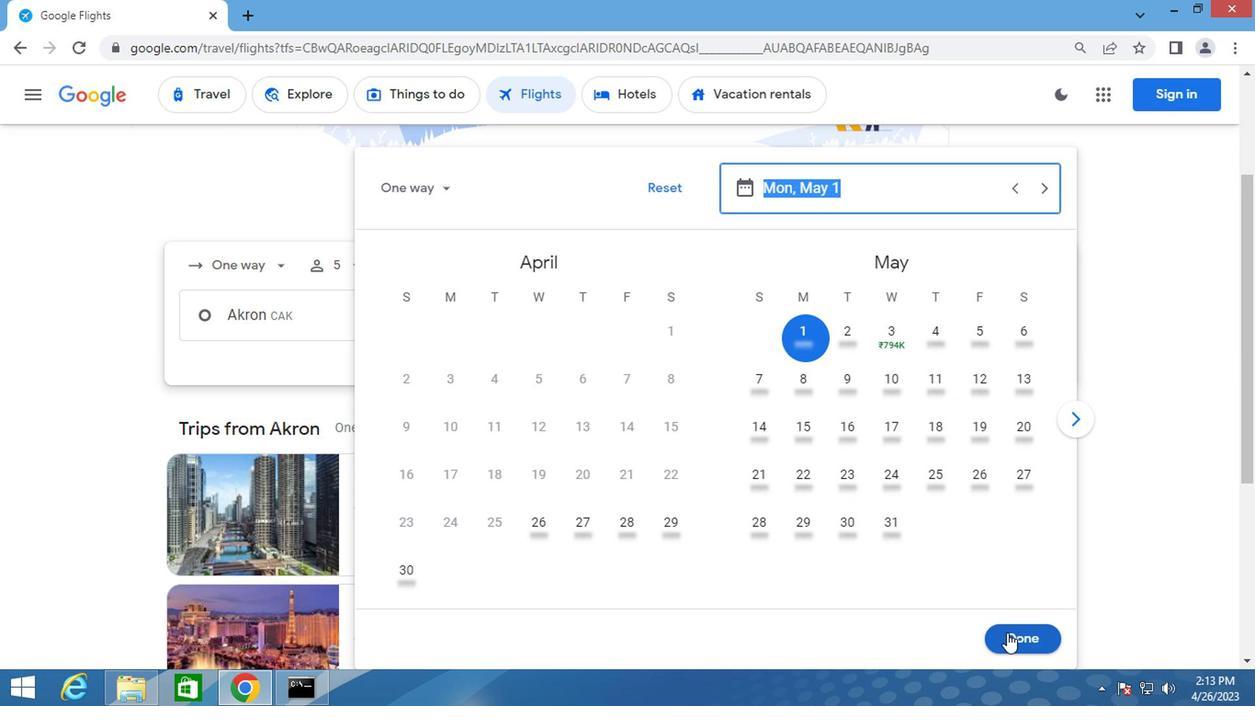
Action: Mouse moved to (622, 376)
Screenshot: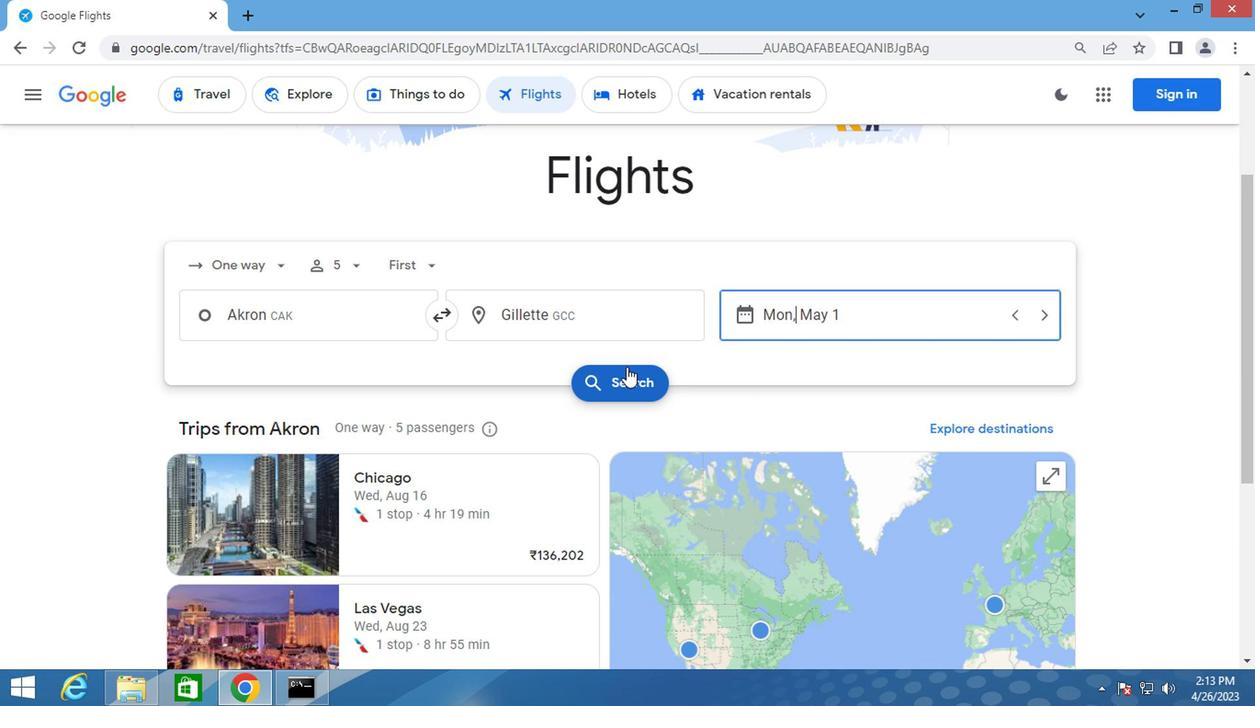 
Action: Mouse pressed left at (622, 376)
Screenshot: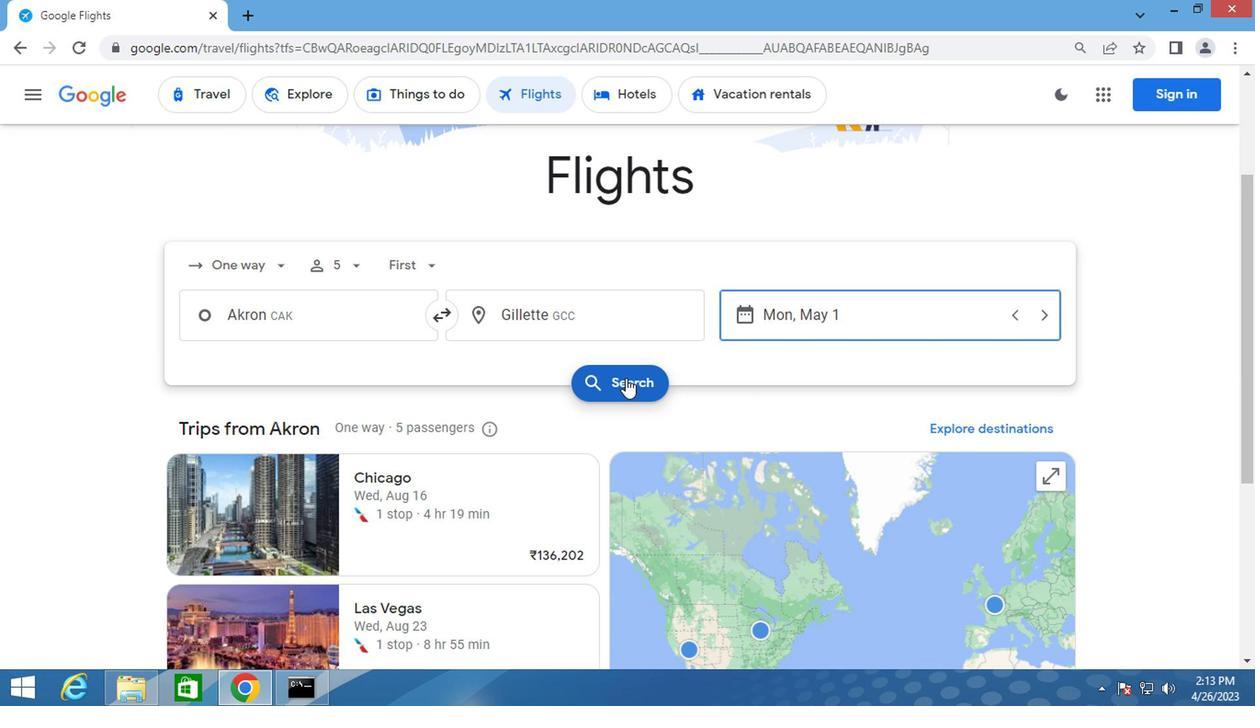 
Action: Mouse moved to (208, 265)
Screenshot: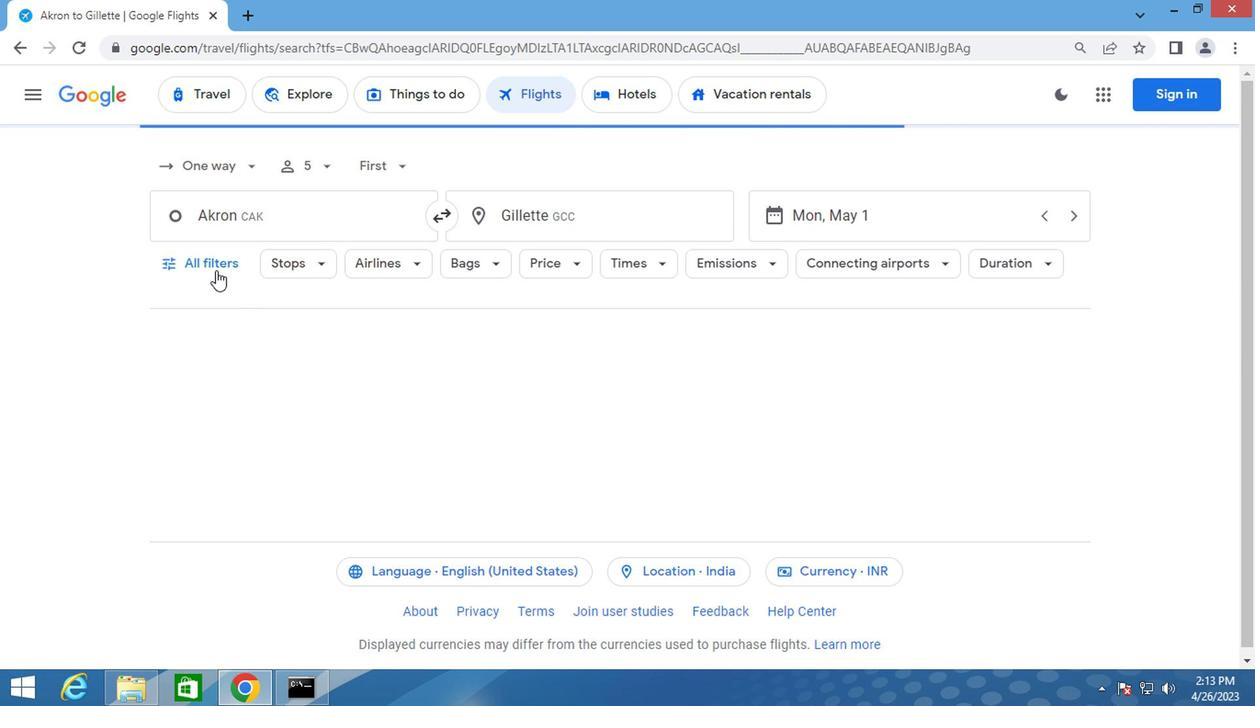 
Action: Mouse pressed left at (208, 265)
Screenshot: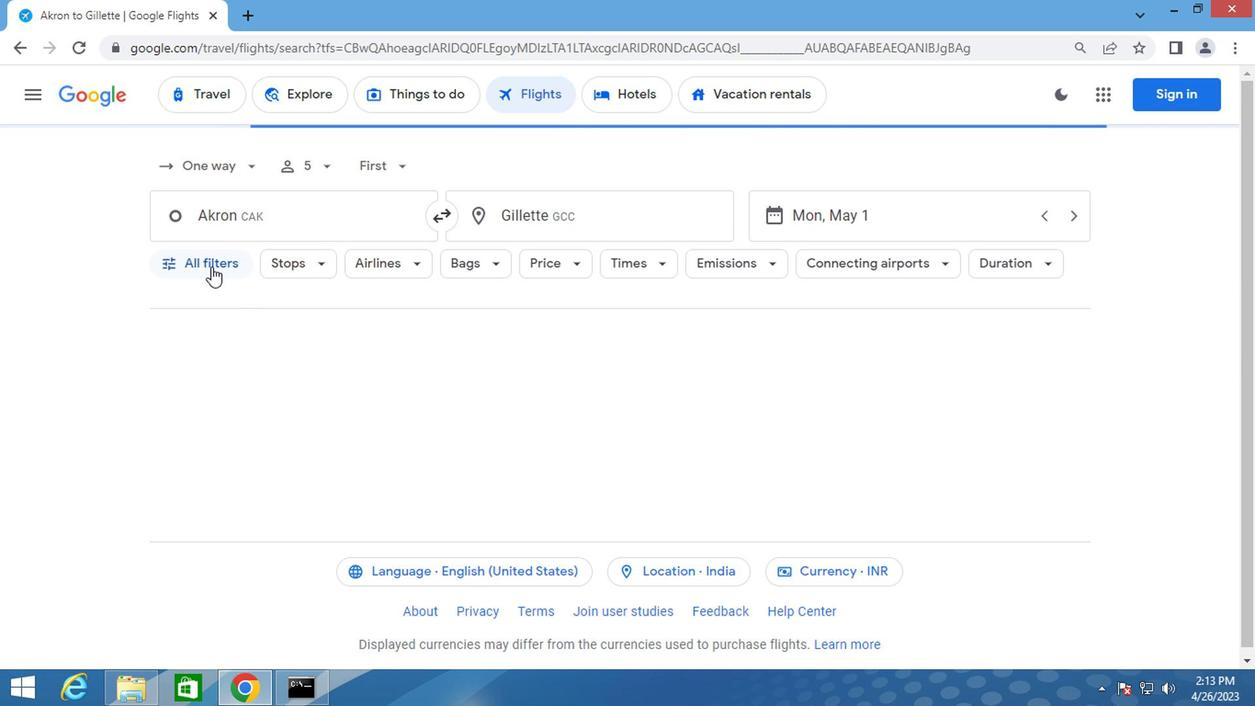 
Action: Mouse moved to (293, 412)
Screenshot: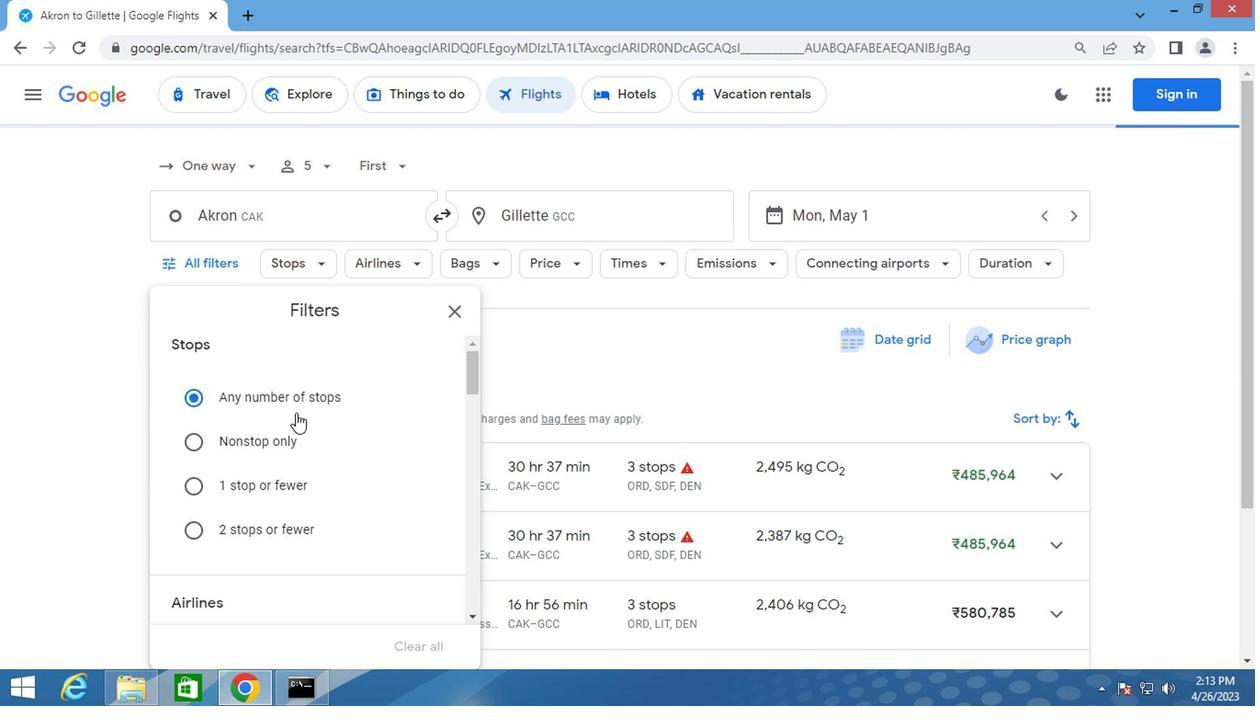 
Action: Mouse scrolled (293, 411) with delta (0, -1)
Screenshot: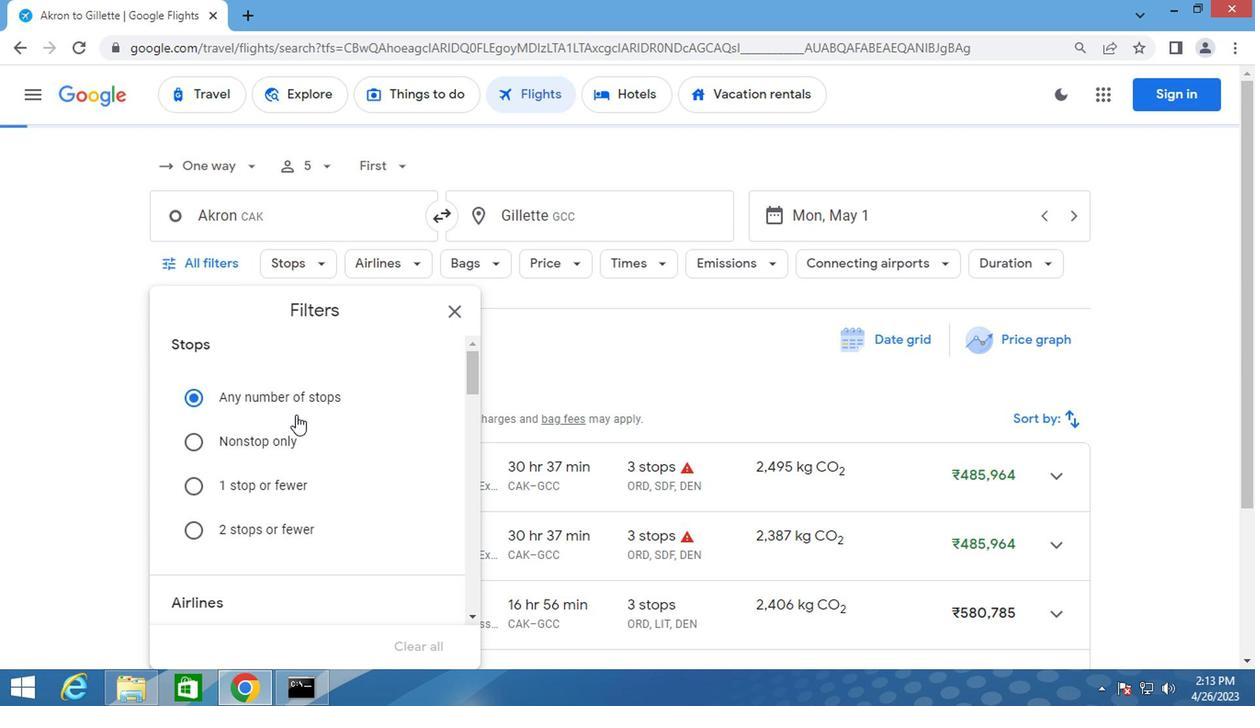 
Action: Mouse scrolled (293, 411) with delta (0, -1)
Screenshot: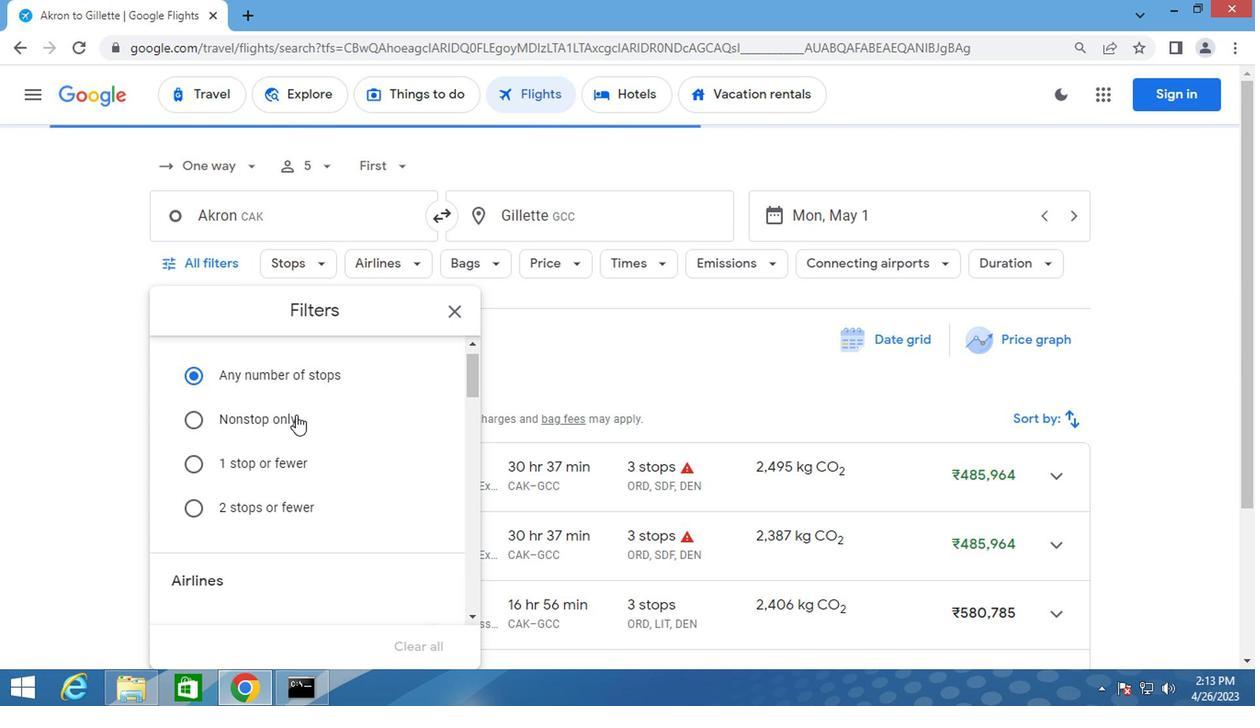 
Action: Mouse scrolled (293, 411) with delta (0, -1)
Screenshot: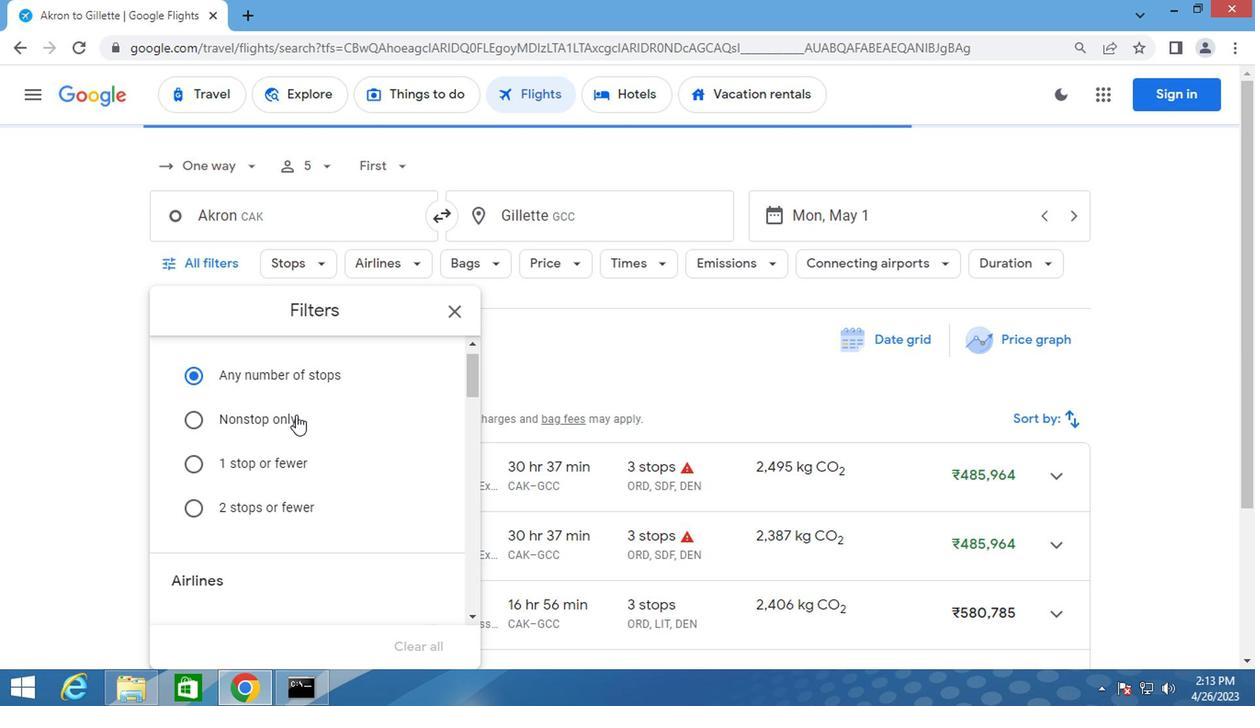 
Action: Mouse scrolled (293, 411) with delta (0, -1)
Screenshot: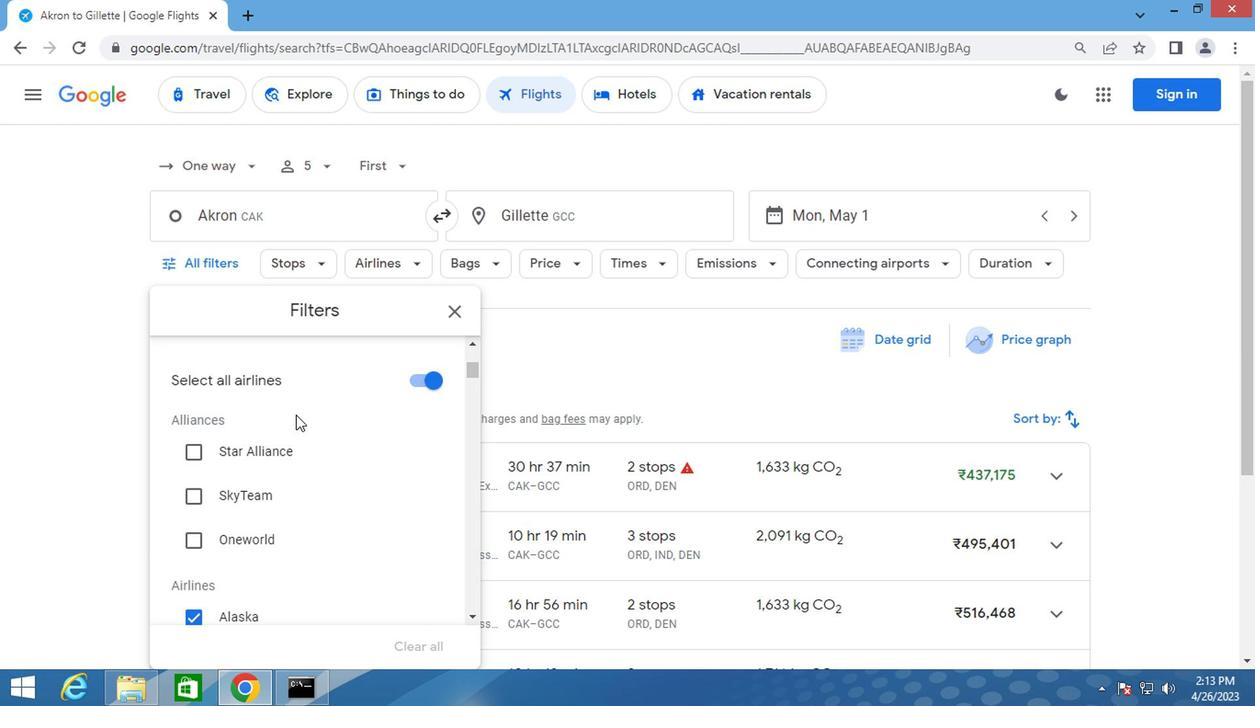 
Action: Mouse scrolled (293, 411) with delta (0, -1)
Screenshot: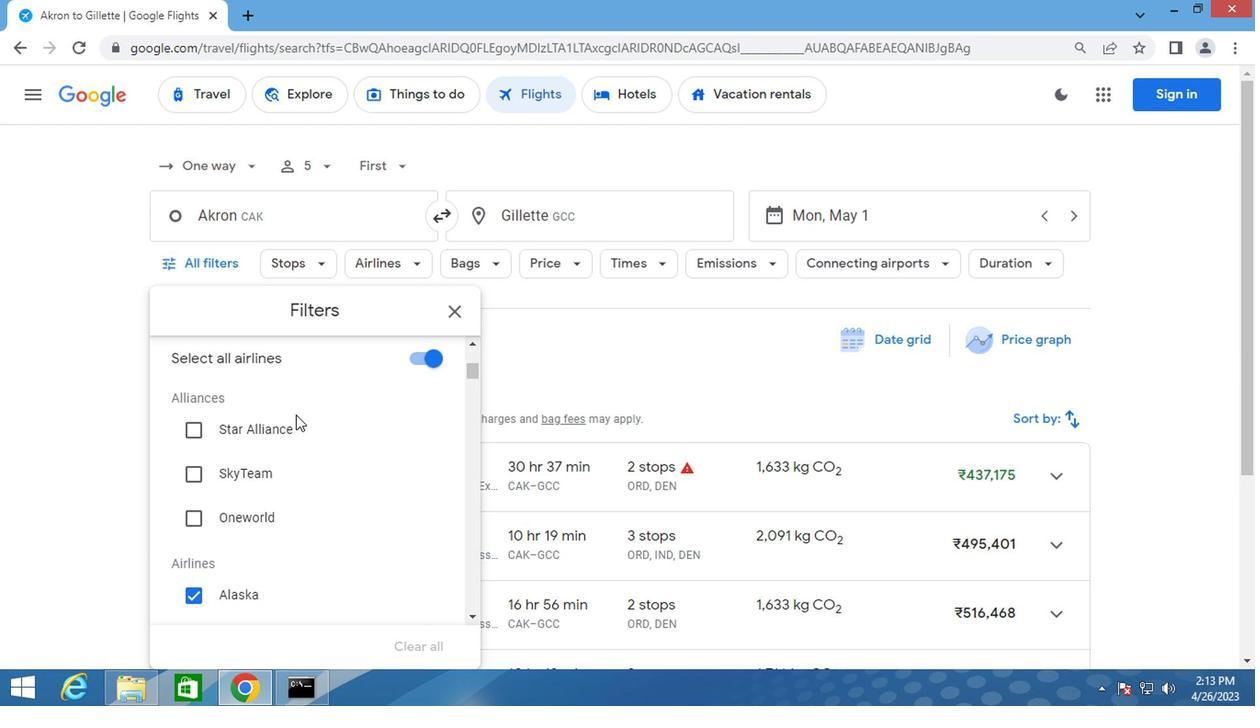 
Action: Mouse scrolled (293, 411) with delta (0, -1)
Screenshot: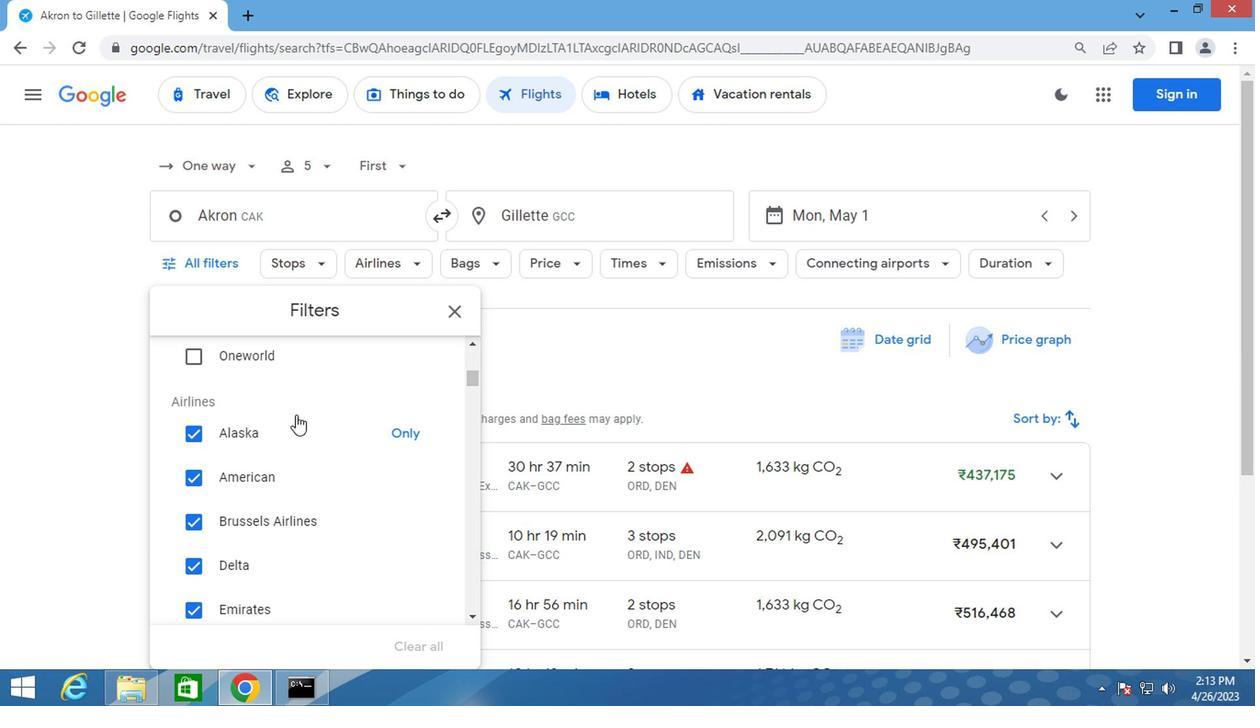 
Action: Mouse moved to (189, 548)
Screenshot: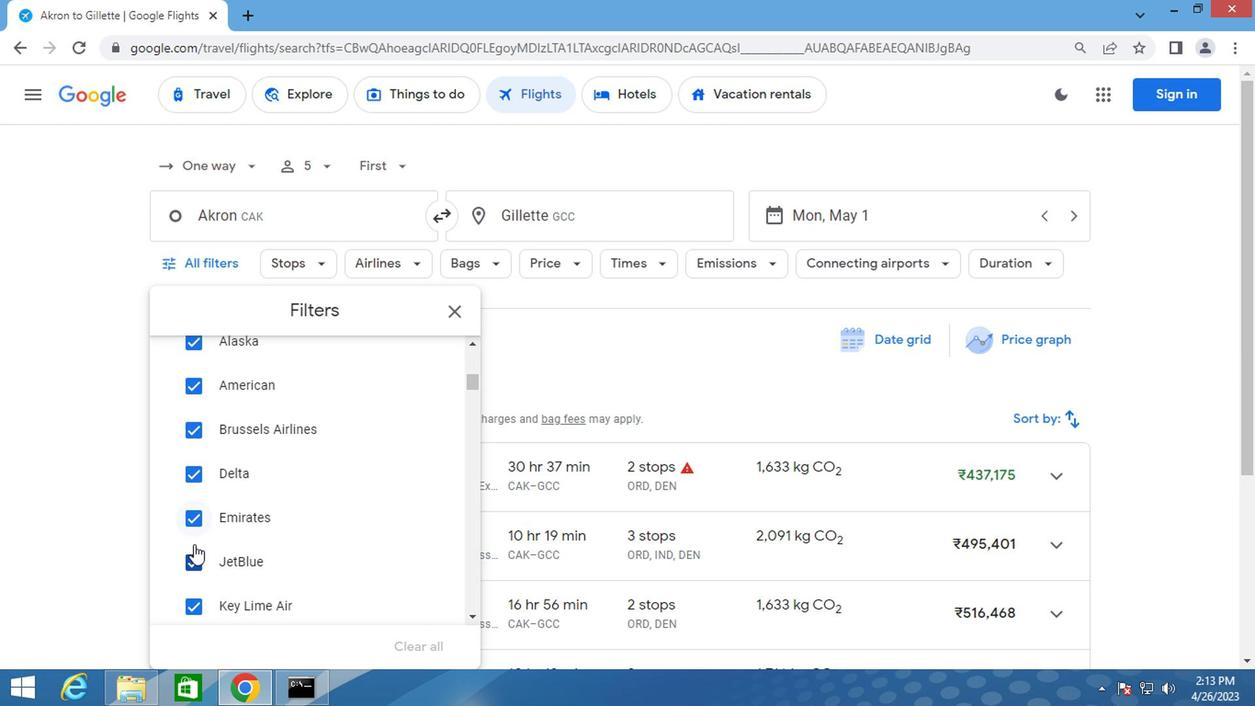 
Action: Mouse pressed left at (189, 548)
Screenshot: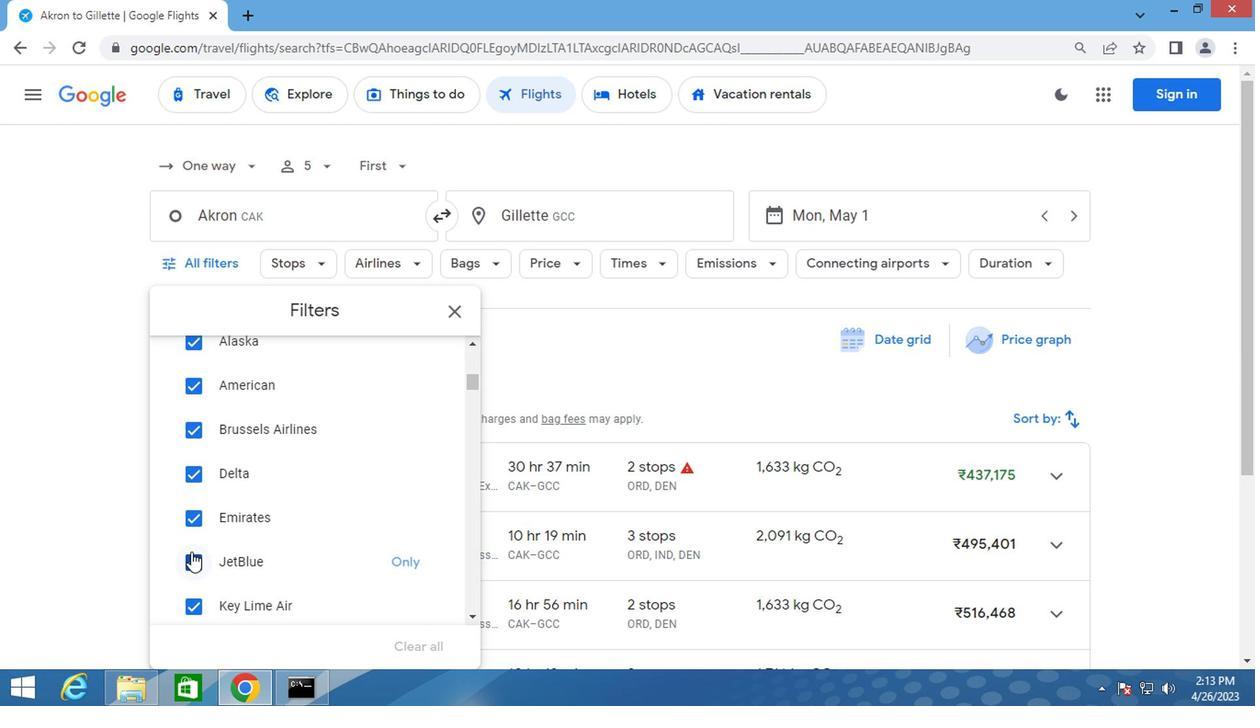 
Action: Mouse moved to (237, 525)
Screenshot: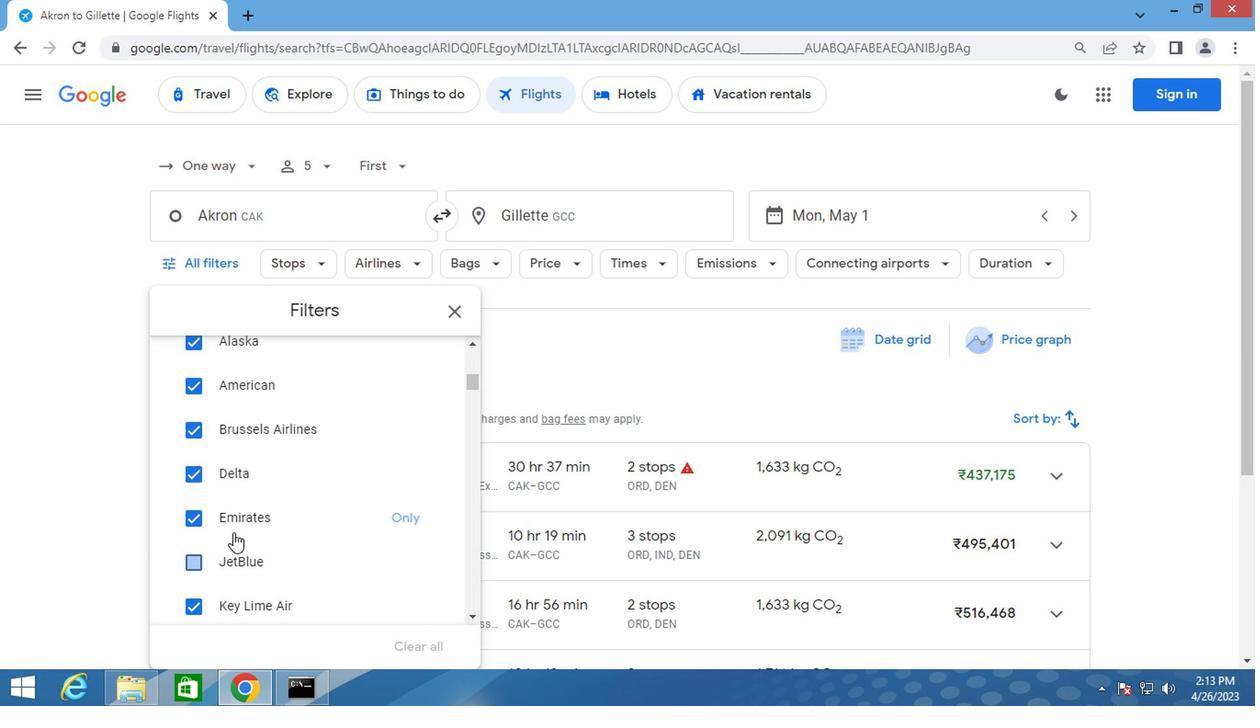 
Action: Mouse scrolled (237, 523) with delta (0, -1)
Screenshot: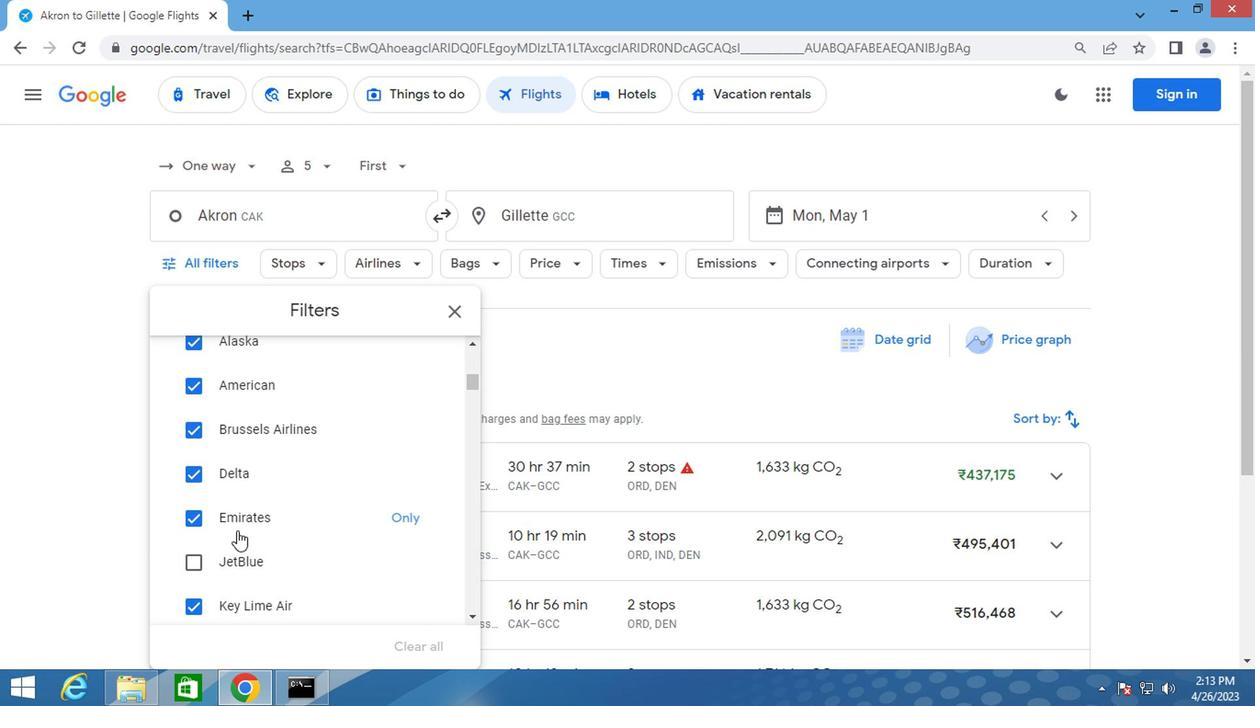 
Action: Mouse scrolled (237, 523) with delta (0, -1)
Screenshot: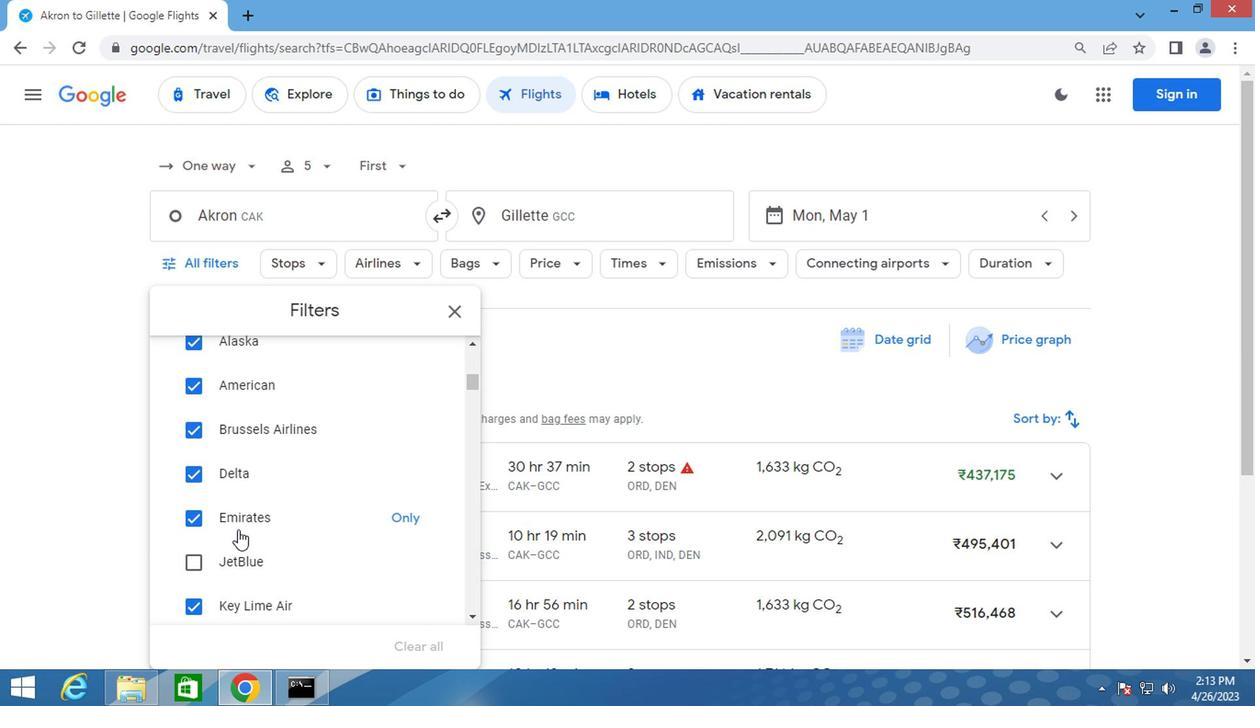 
Action: Mouse scrolled (237, 523) with delta (0, -1)
Screenshot: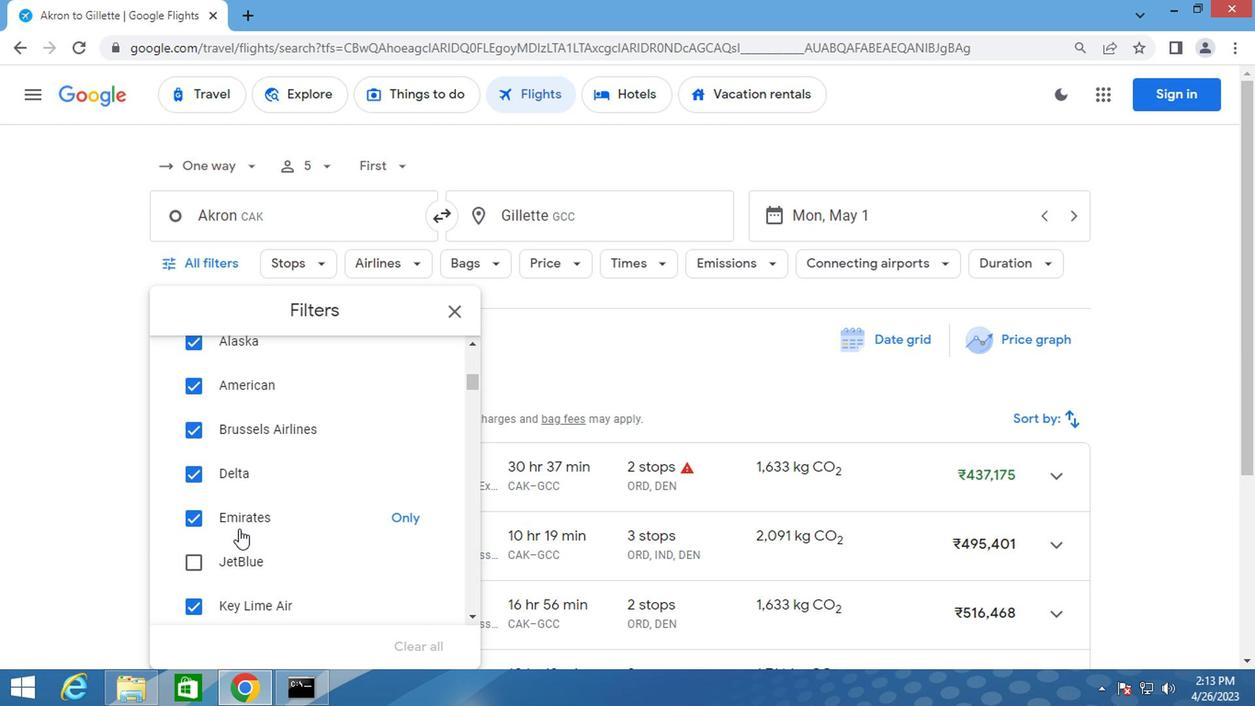 
Action: Mouse moved to (383, 532)
Screenshot: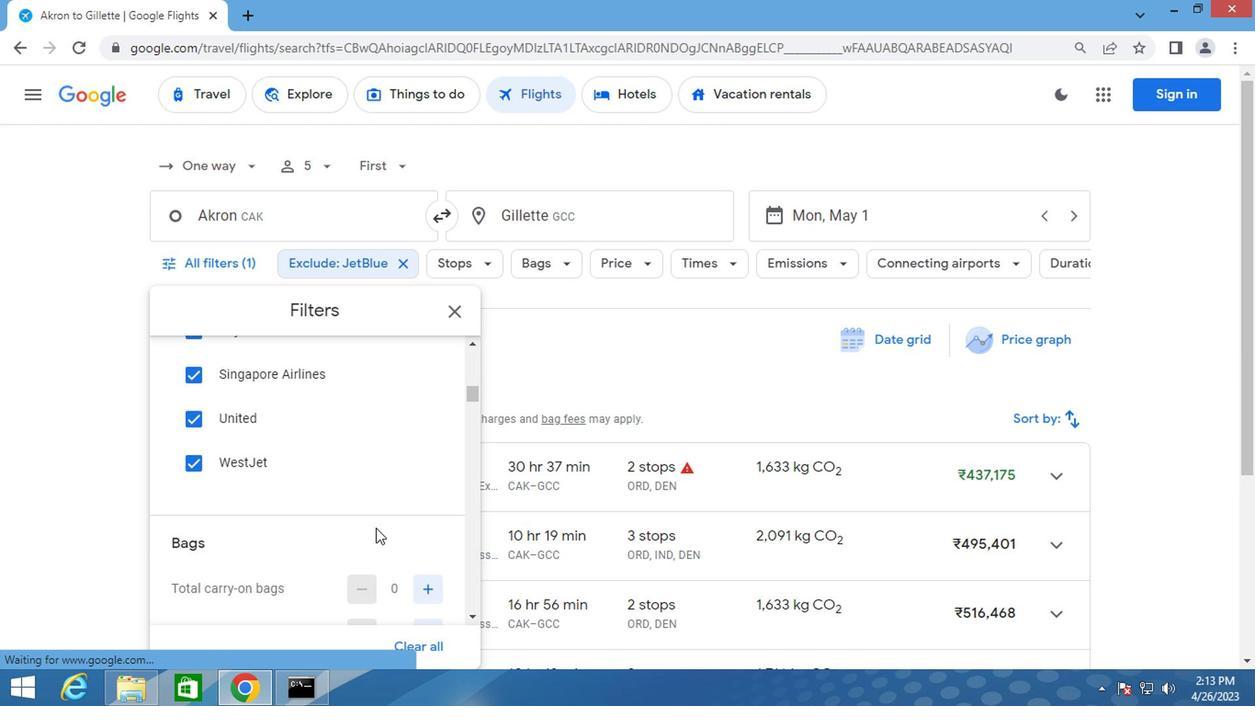 
Action: Mouse scrolled (383, 531) with delta (0, 0)
Screenshot: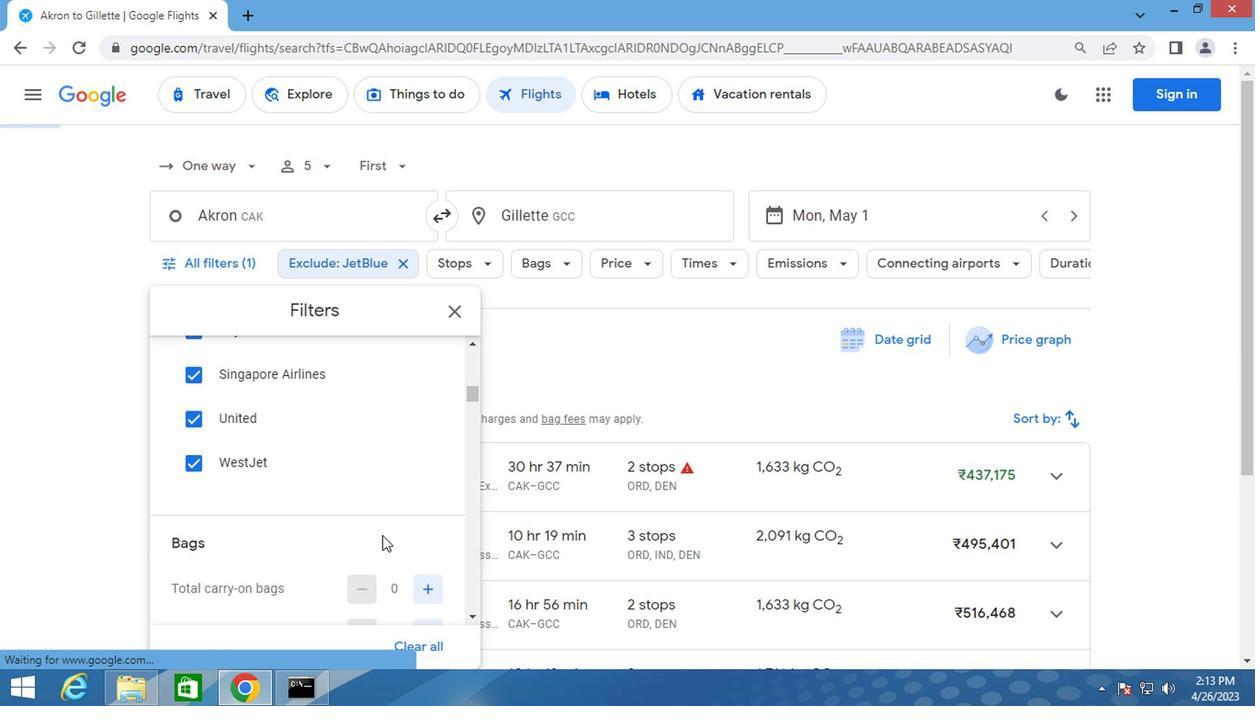 
Action: Mouse moved to (417, 534)
Screenshot: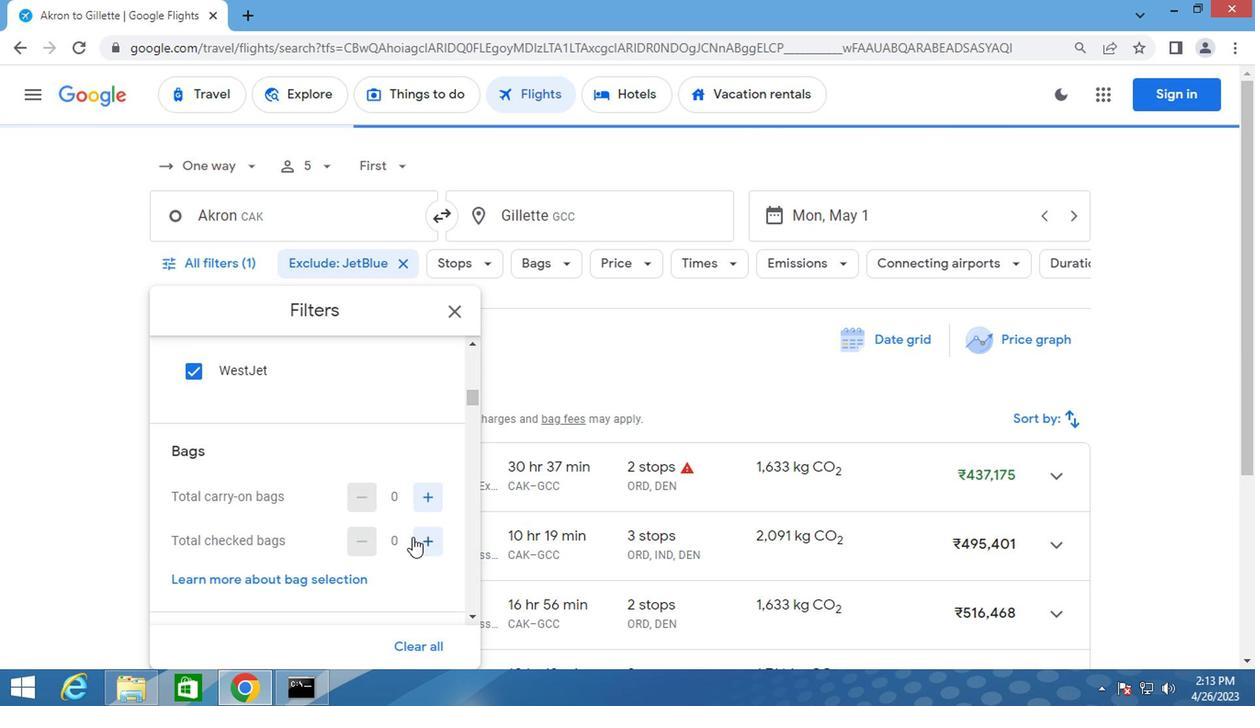 
Action: Mouse pressed left at (417, 534)
Screenshot: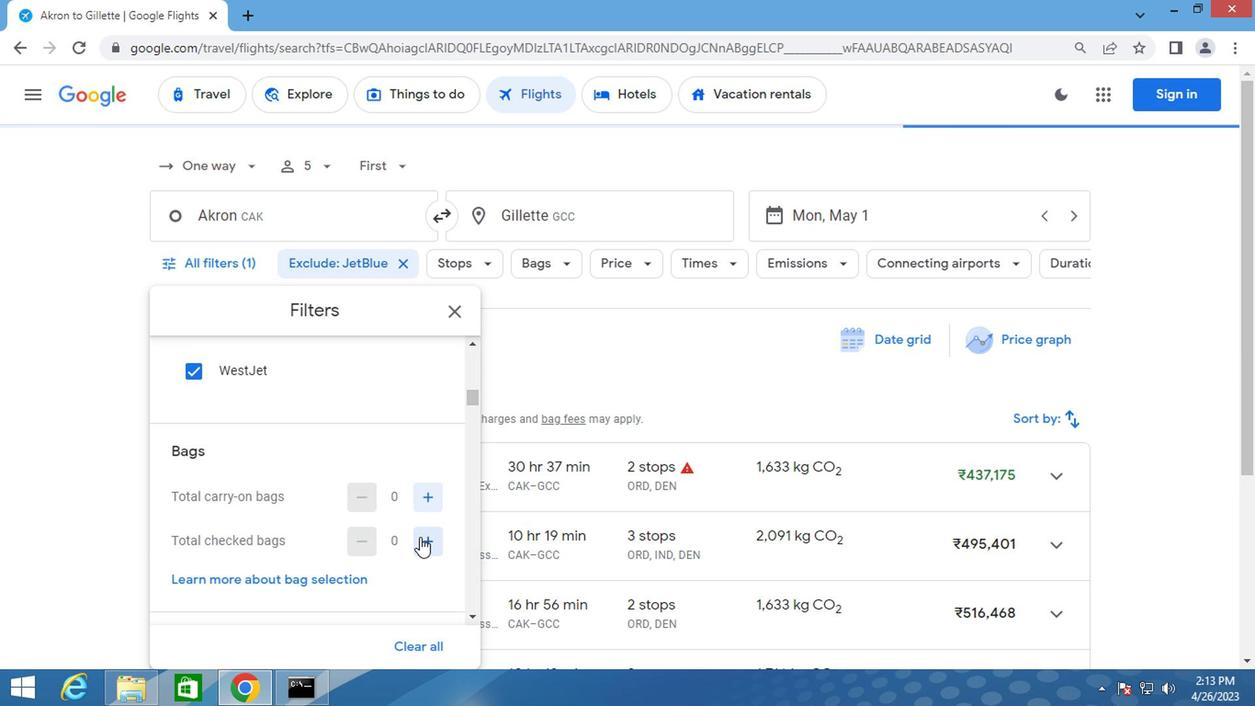 
Action: Mouse moved to (417, 509)
Screenshot: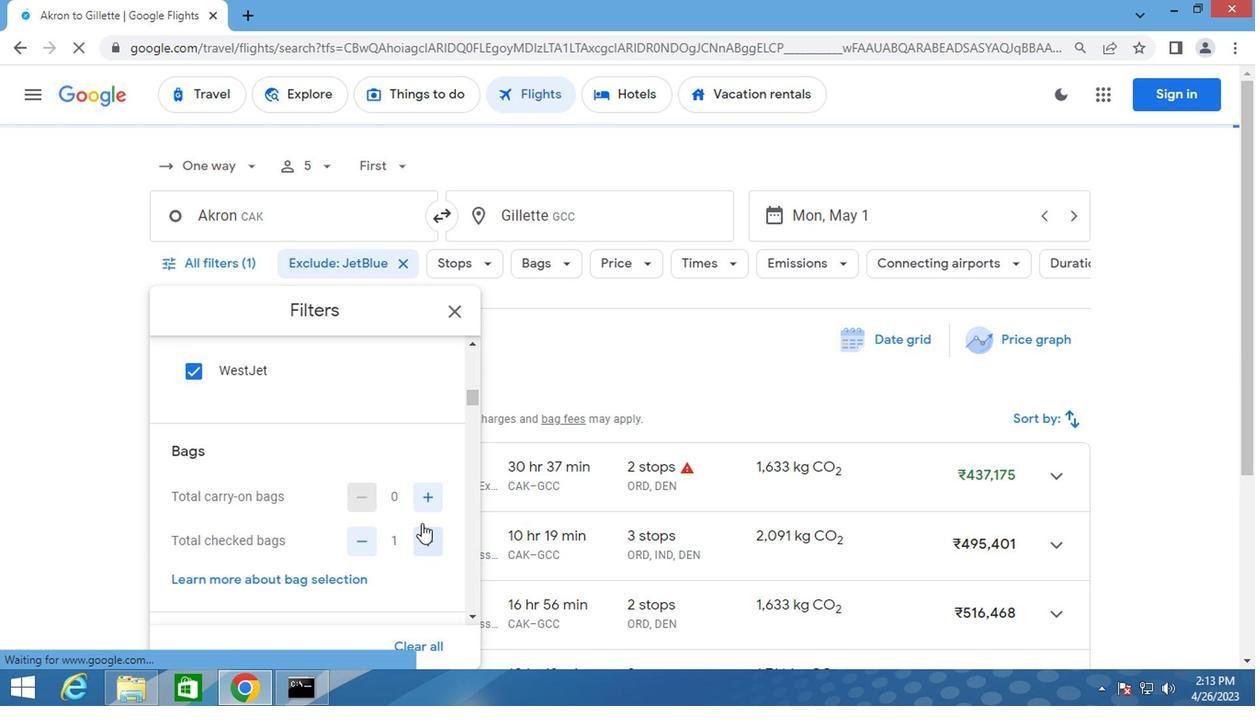 
Action: Mouse scrolled (417, 508) with delta (0, 0)
Screenshot: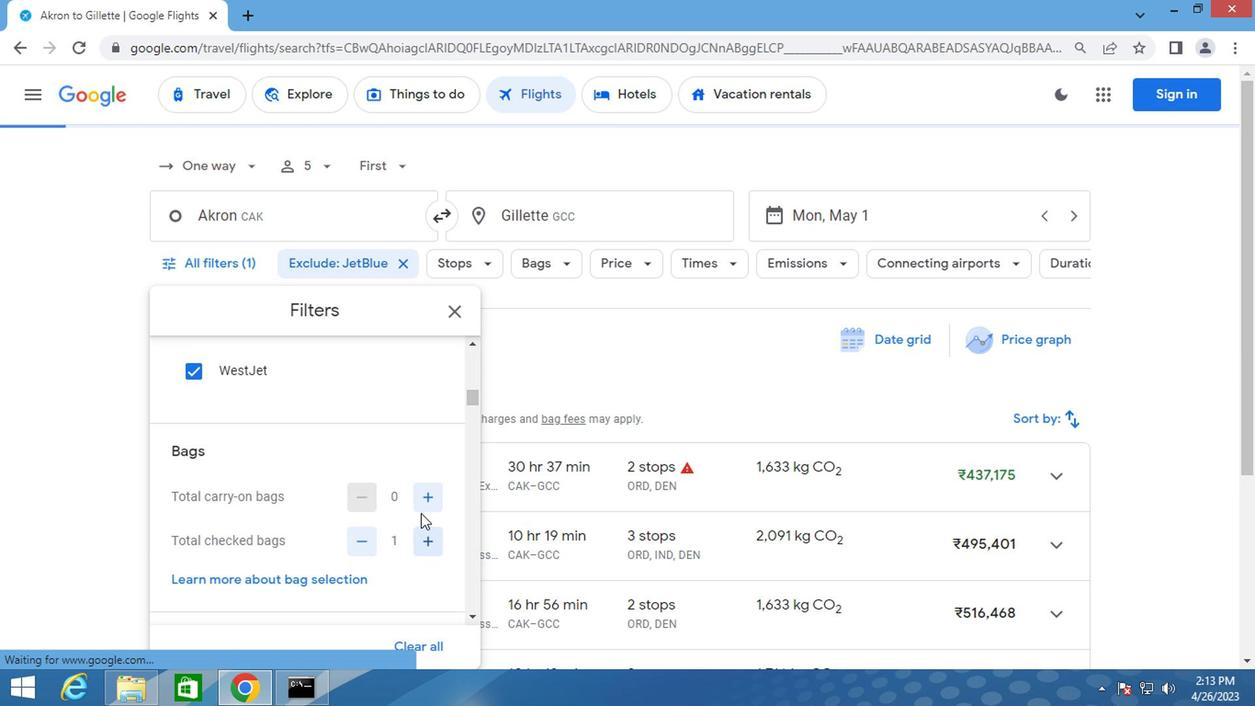 
Action: Mouse scrolled (417, 508) with delta (0, 0)
Screenshot: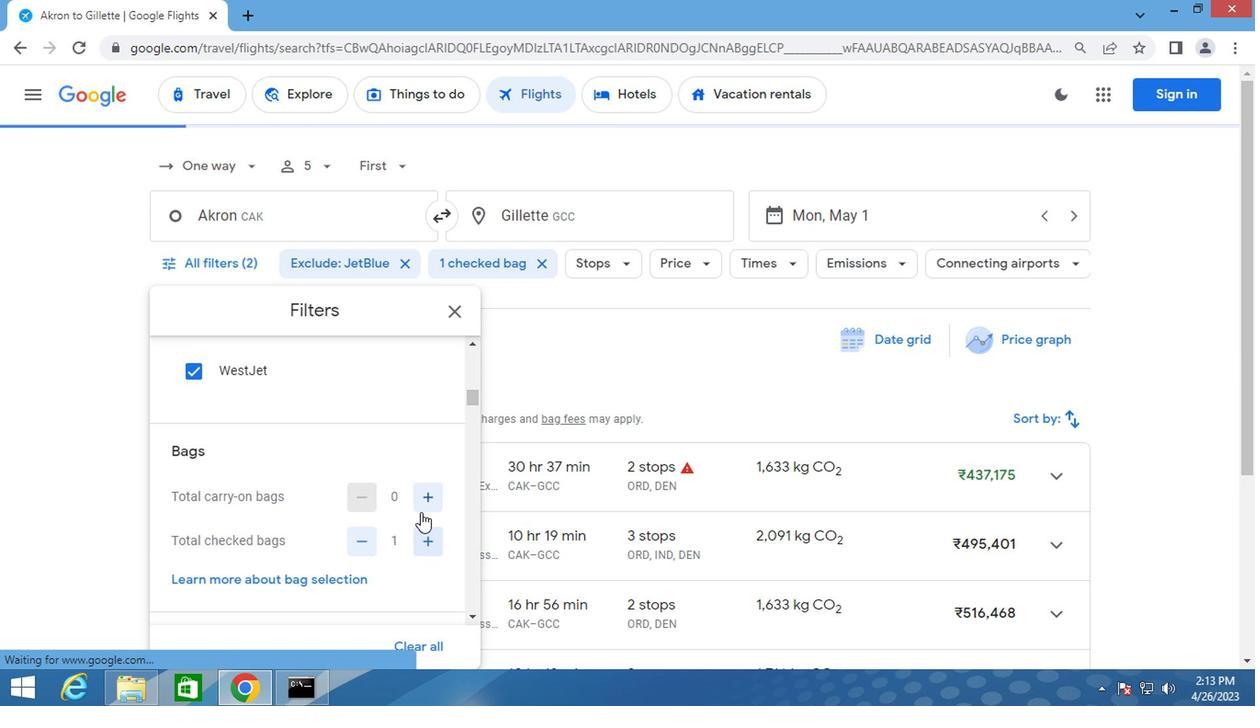 
Action: Mouse moved to (418, 531)
Screenshot: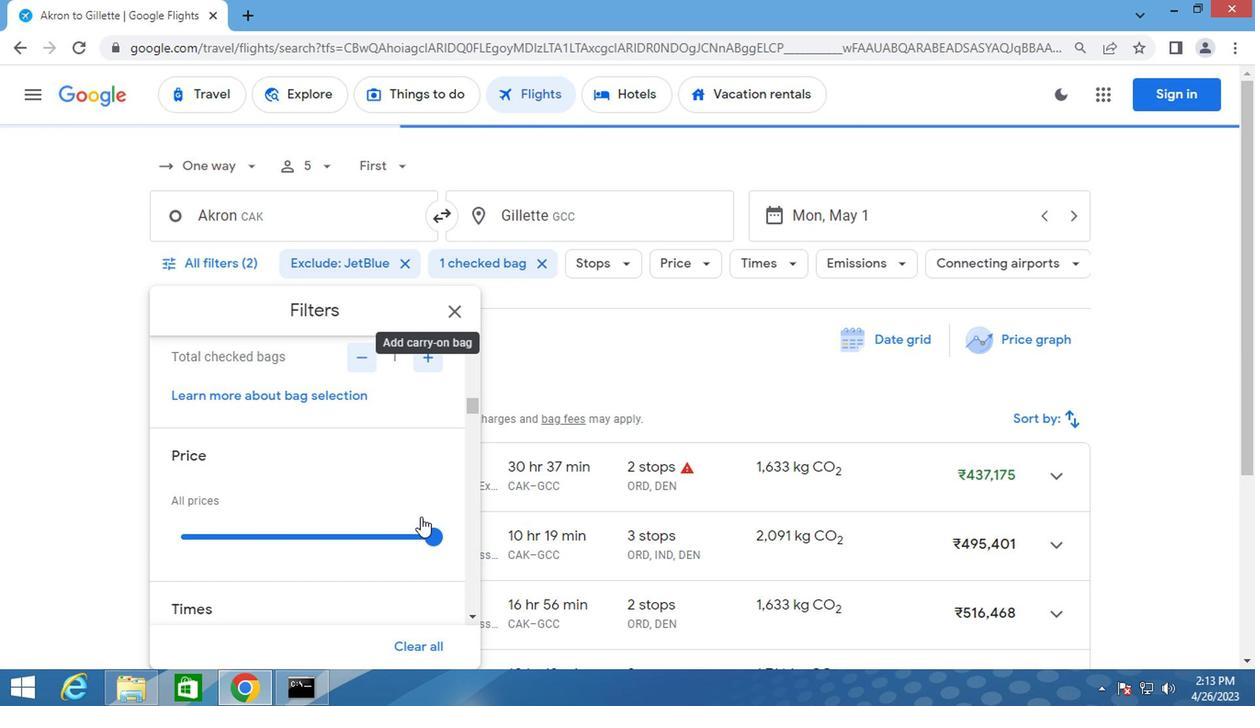 
Action: Mouse pressed left at (418, 531)
Screenshot: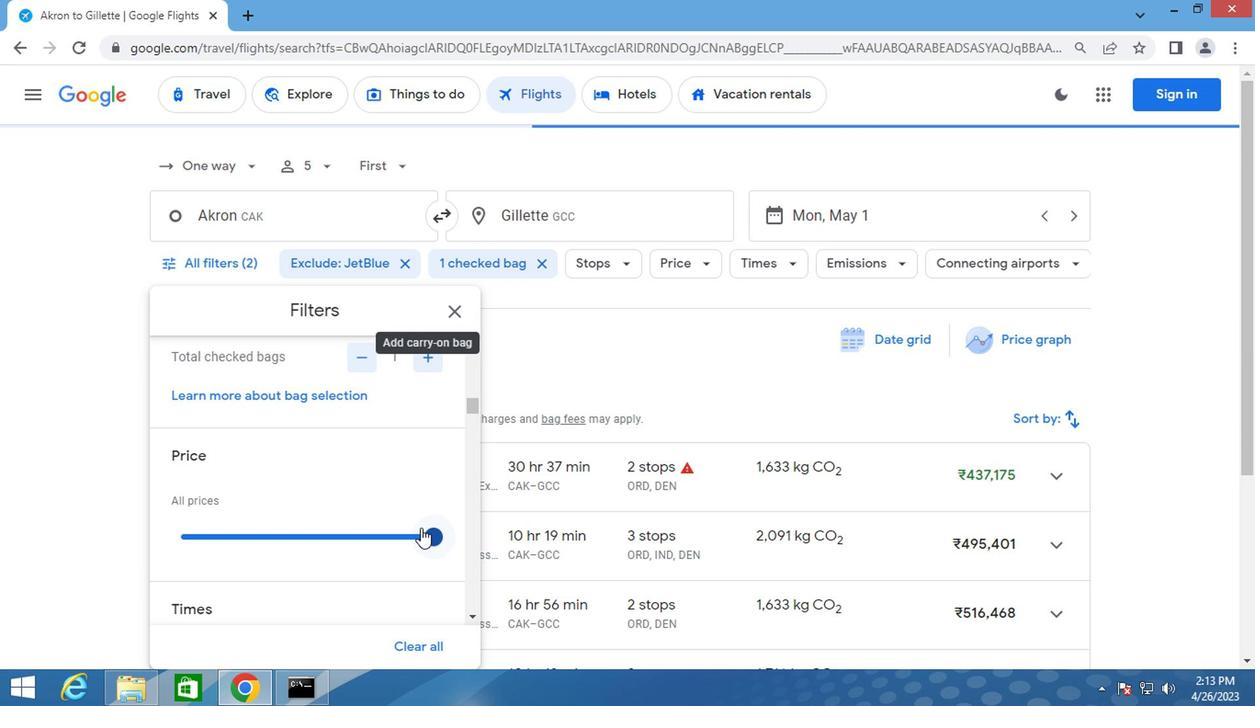 
Action: Mouse moved to (429, 540)
Screenshot: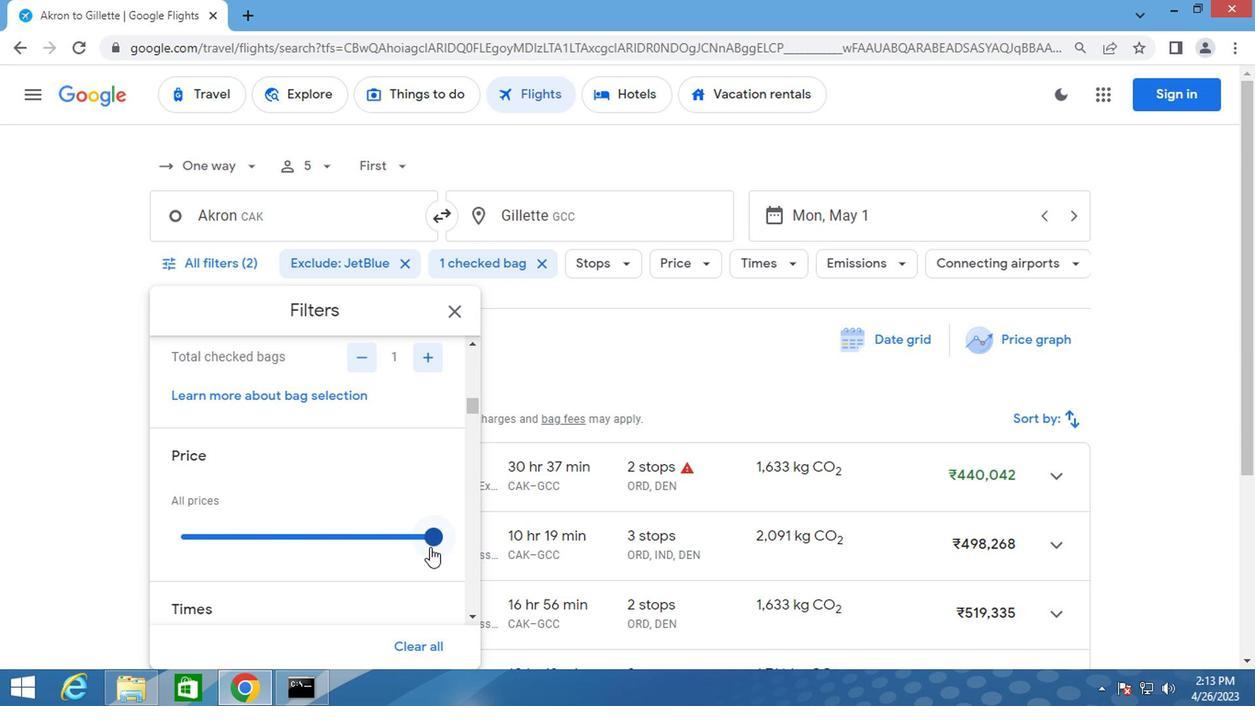 
Action: Mouse pressed left at (429, 540)
Screenshot: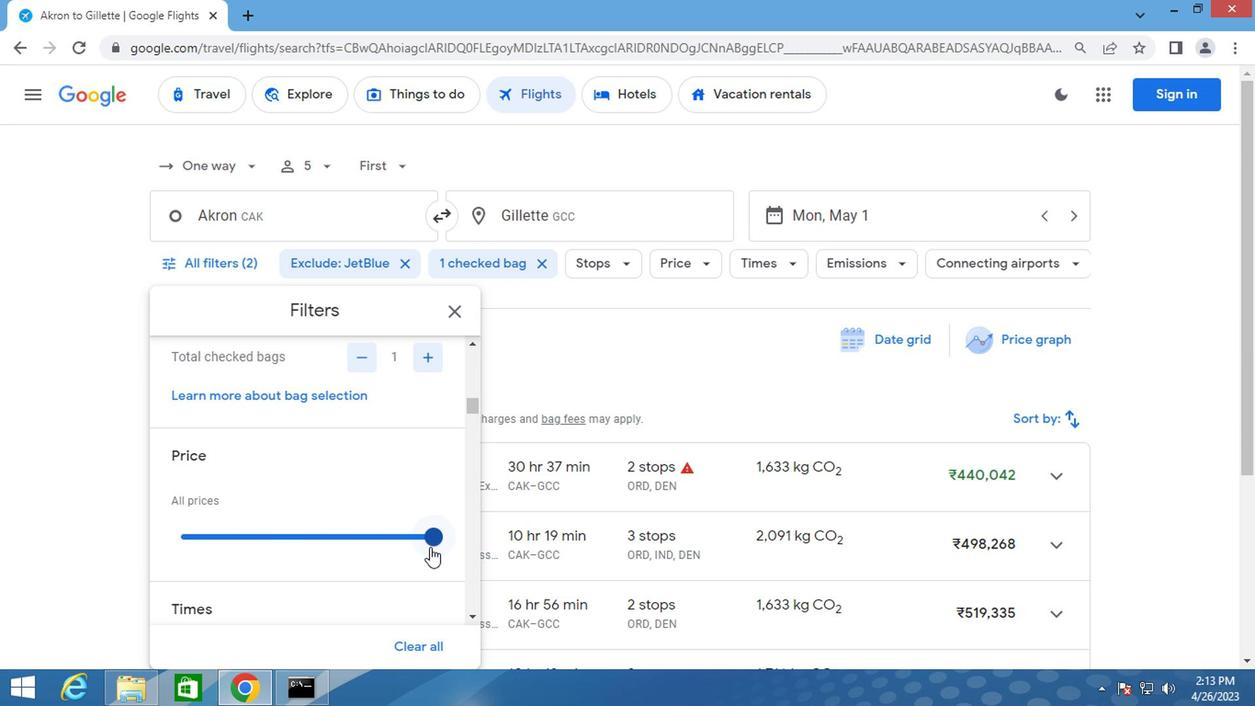 
Action: Mouse moved to (319, 514)
Screenshot: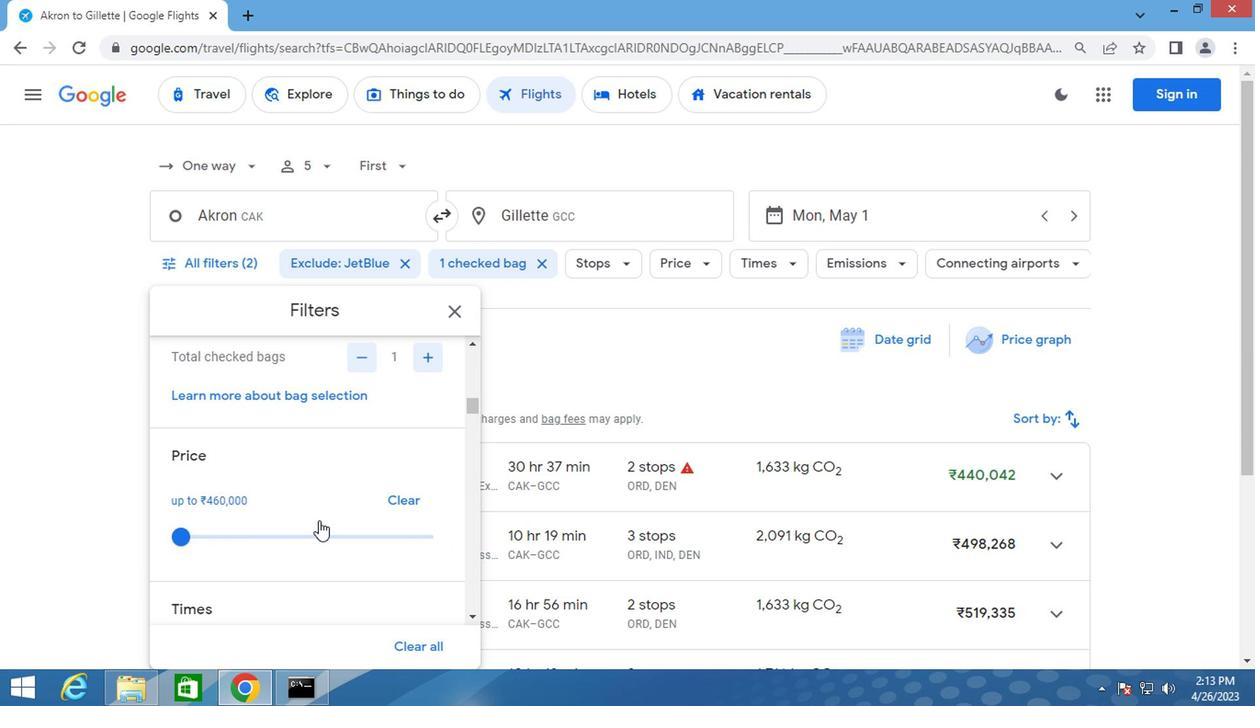 
Action: Mouse scrolled (319, 514) with delta (0, 0)
Screenshot: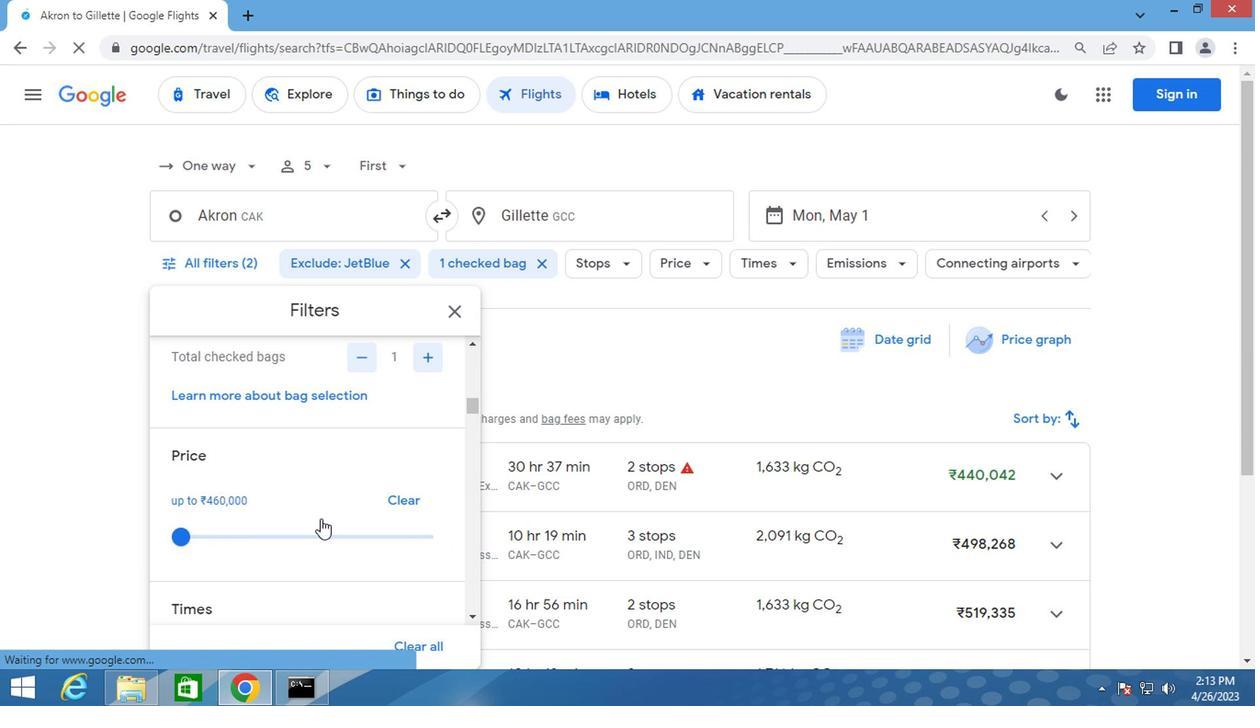 
Action: Mouse scrolled (319, 514) with delta (0, 0)
Screenshot: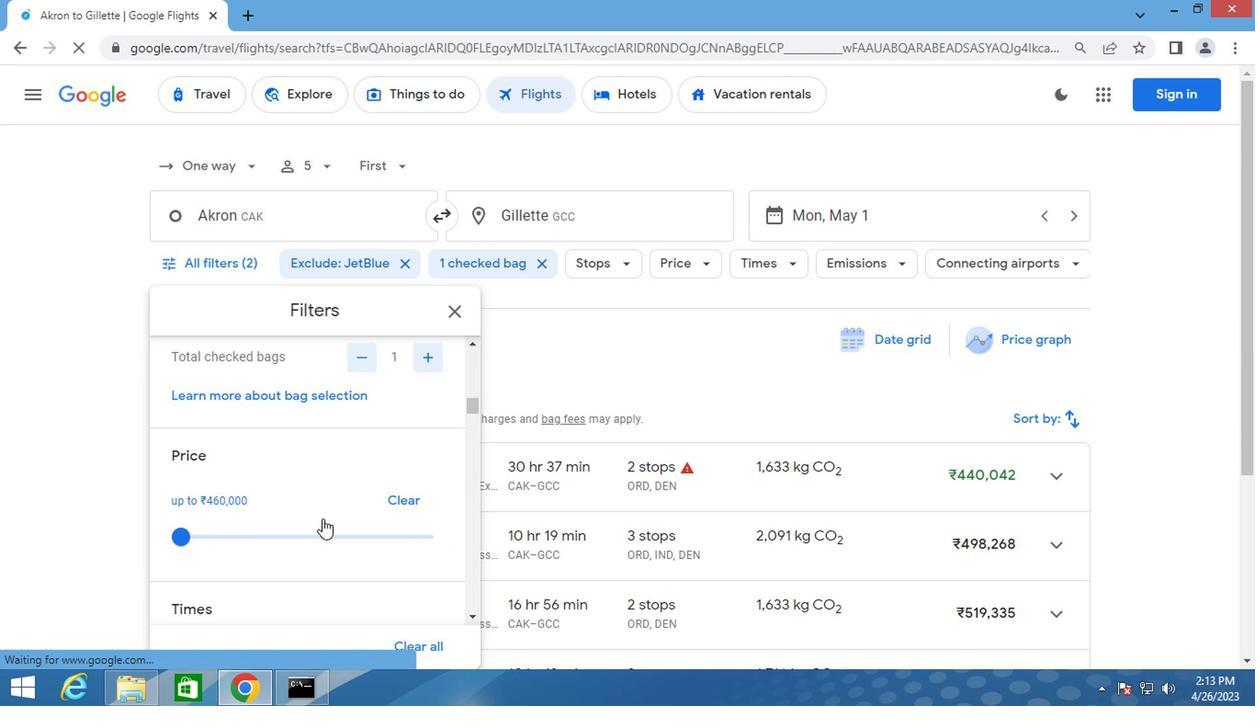 
Action: Mouse scrolled (319, 514) with delta (0, 0)
Screenshot: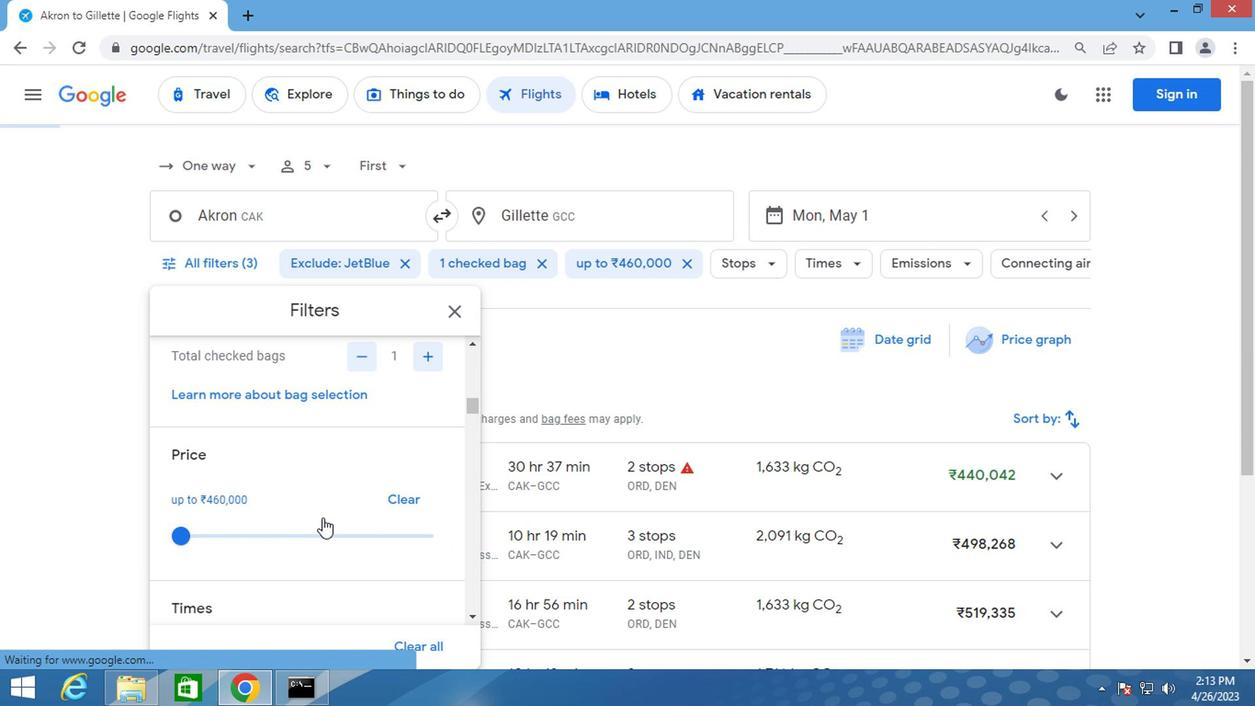 
Action: Mouse moved to (421, 561)
Screenshot: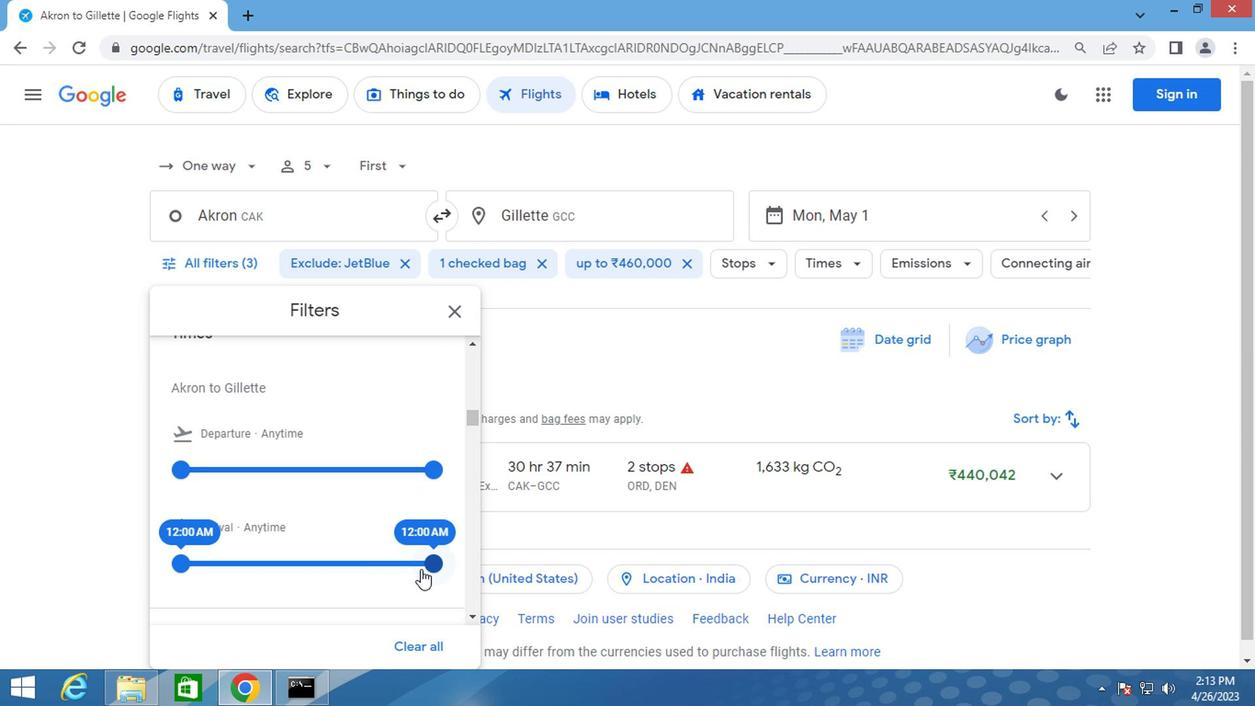 
Action: Mouse pressed left at (421, 561)
Screenshot: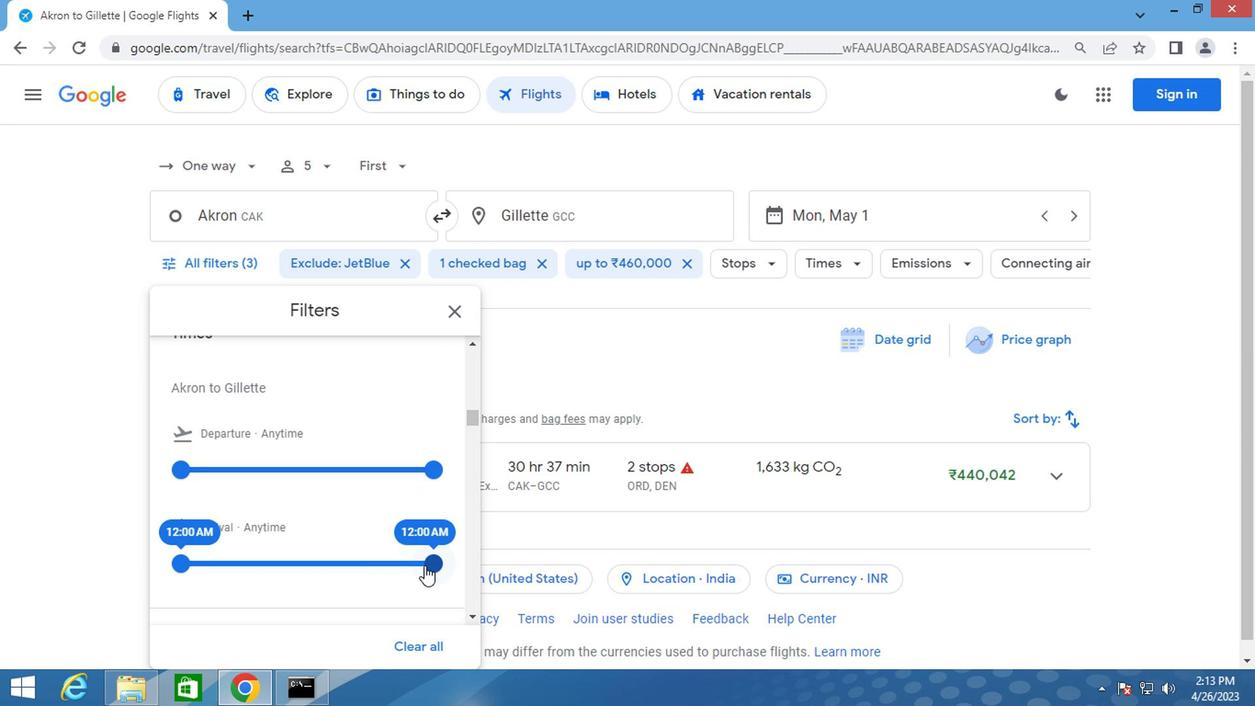 
Action: Mouse moved to (445, 304)
Screenshot: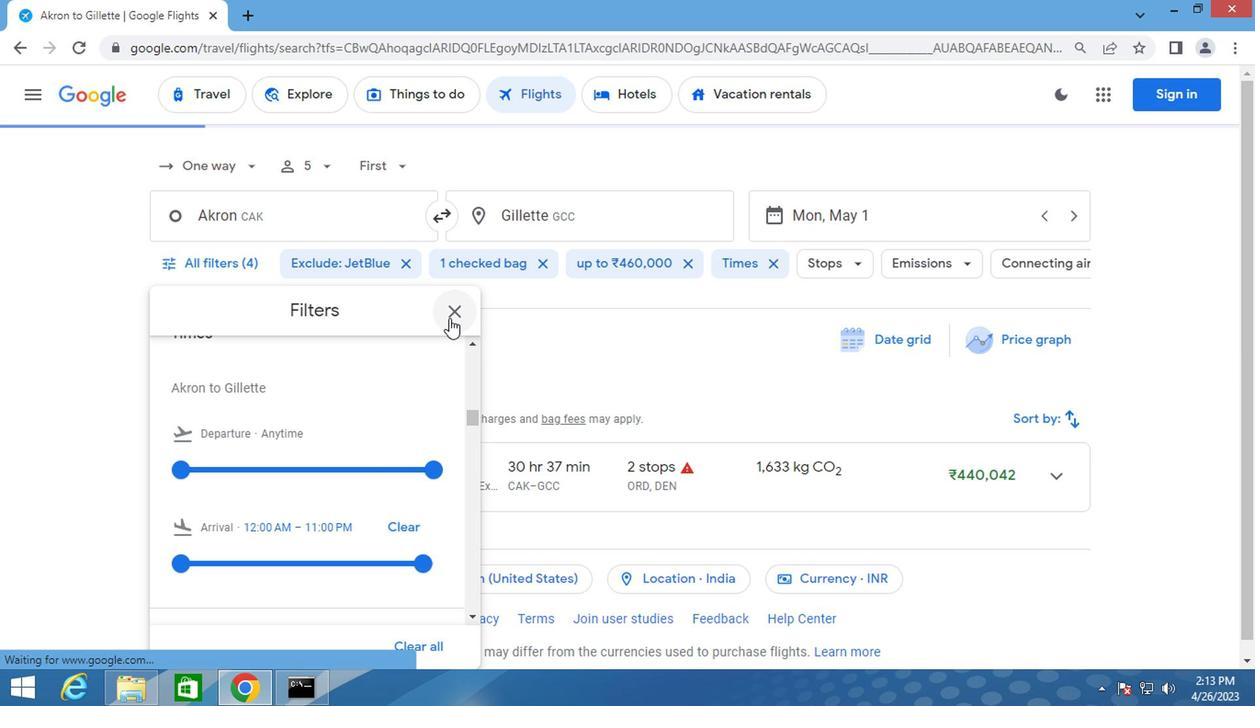 
Action: Mouse pressed left at (445, 304)
Screenshot: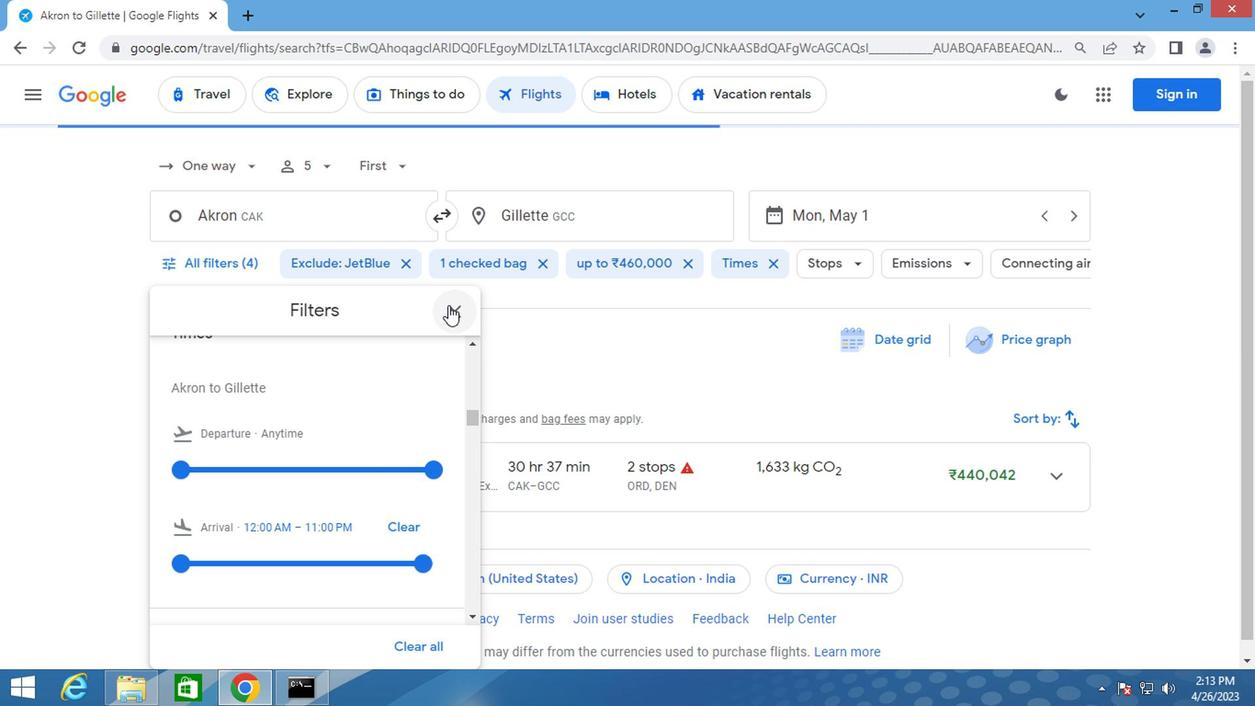 
Action: Key pressed <Key.f8>
Screenshot: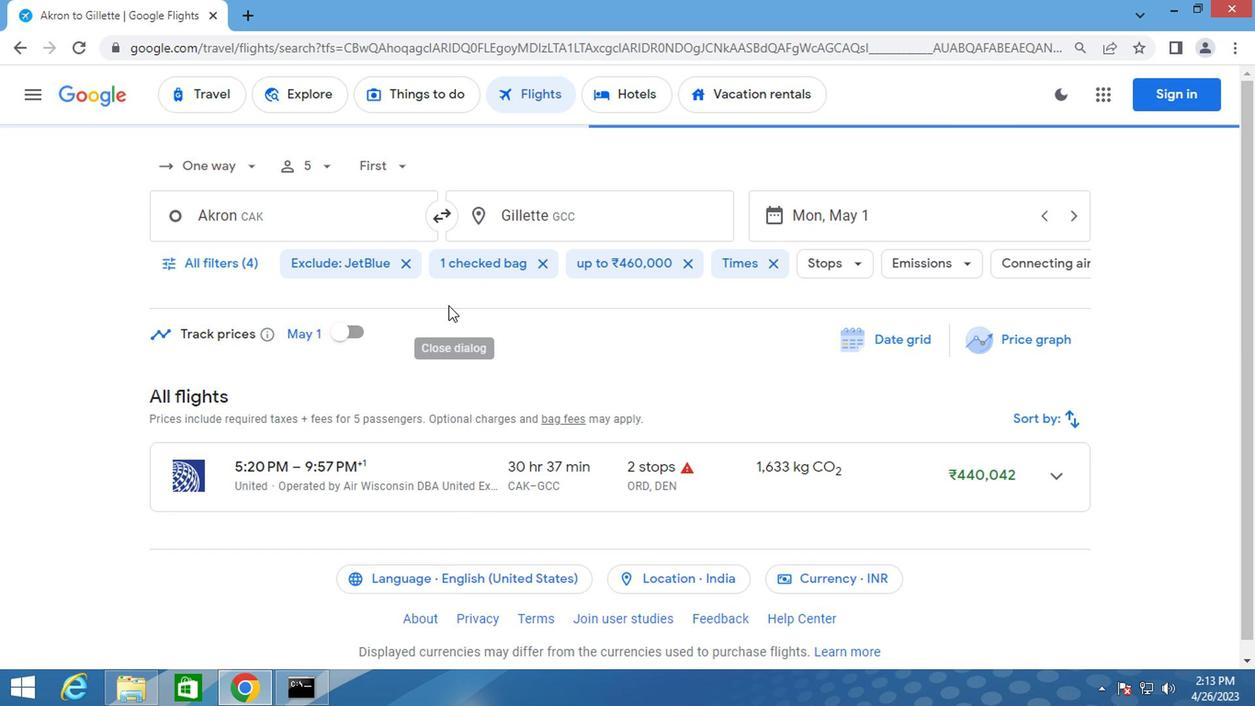 
